Task: Find connections with filter location Kollegāl with filter topic #mentorwith filter profile language German with filter current company Brunswick Group with filter school Indian Institute of Technology, Hyderabad with filter industry Skiing Facilities with filter service category AnimationArchitecture with filter keywords title Head
Action: Mouse moved to (312, 131)
Screenshot: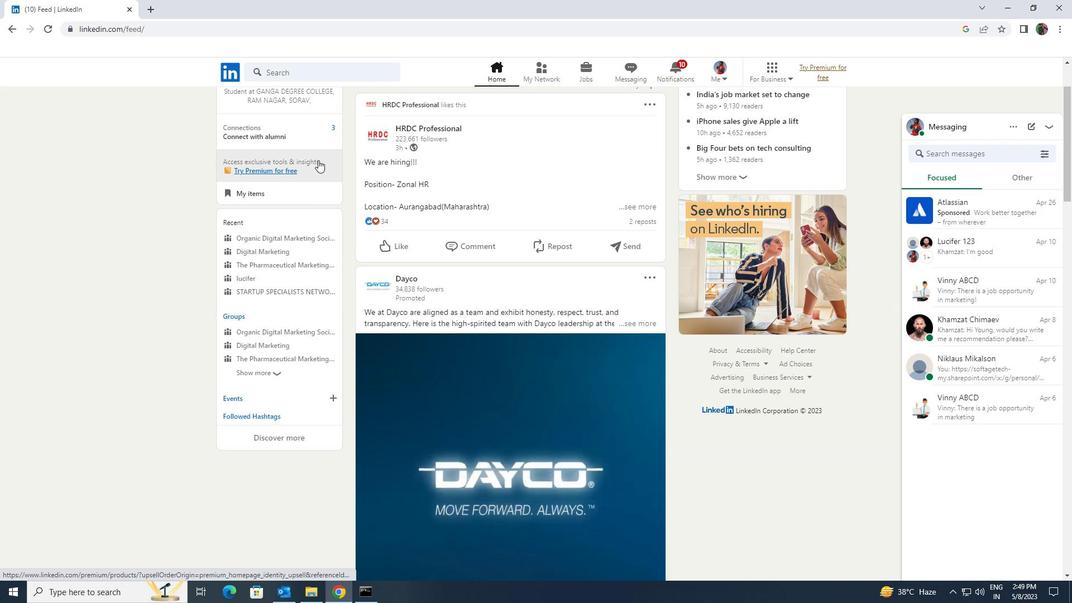 
Action: Mouse pressed left at (312, 131)
Screenshot: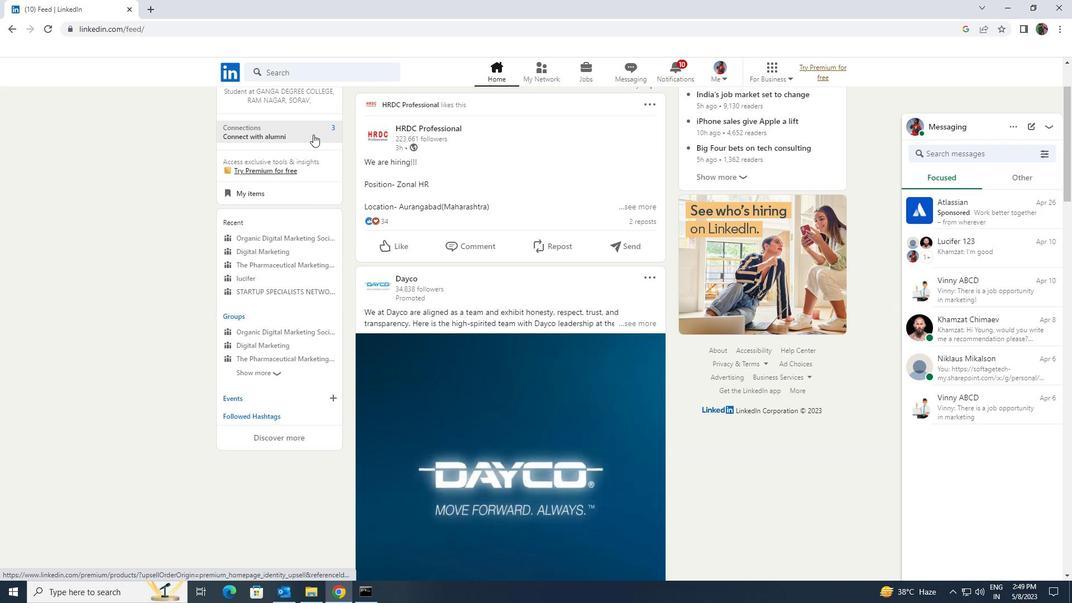 
Action: Mouse pressed left at (312, 131)
Screenshot: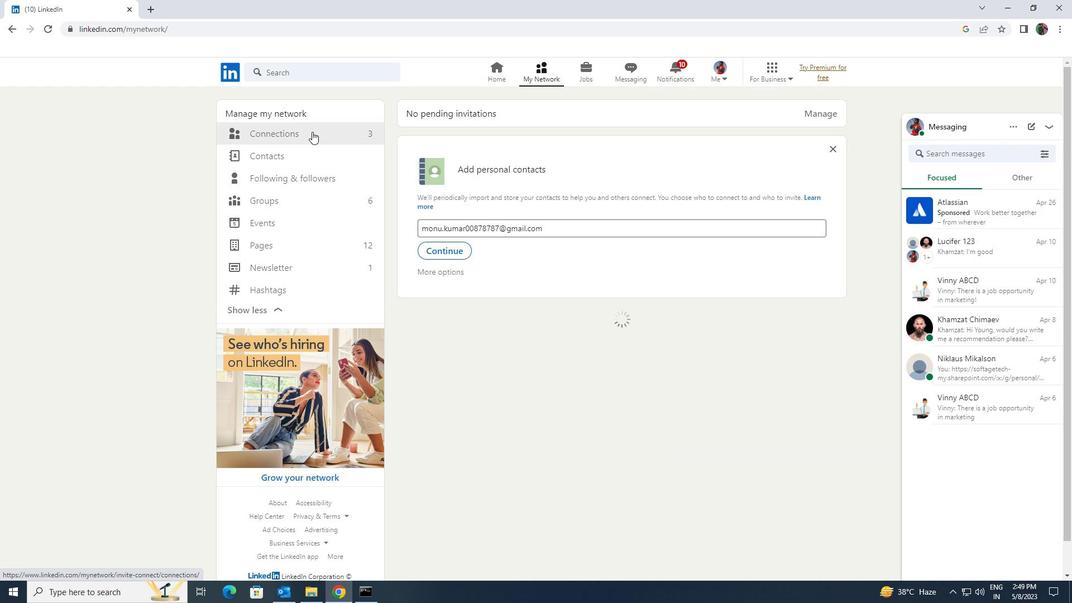 
Action: Mouse moved to (627, 137)
Screenshot: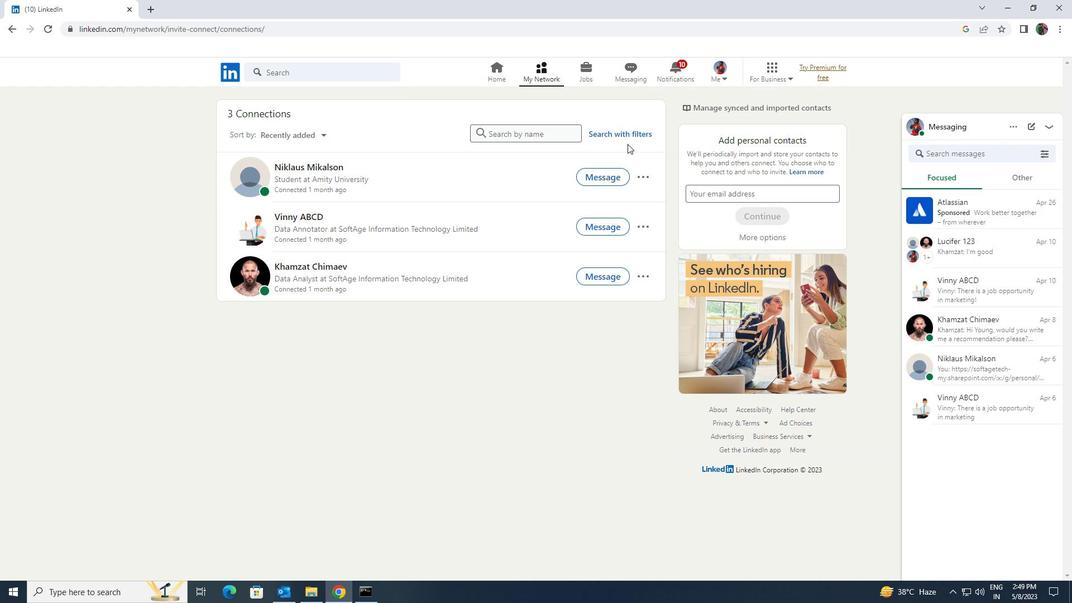 
Action: Mouse pressed left at (627, 137)
Screenshot: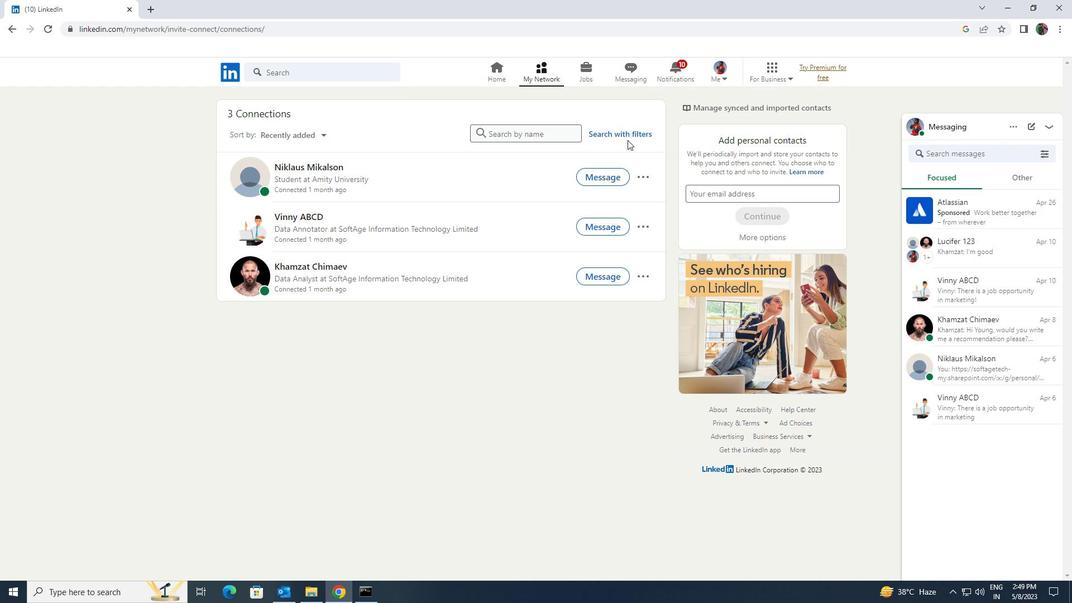 
Action: Mouse moved to (575, 104)
Screenshot: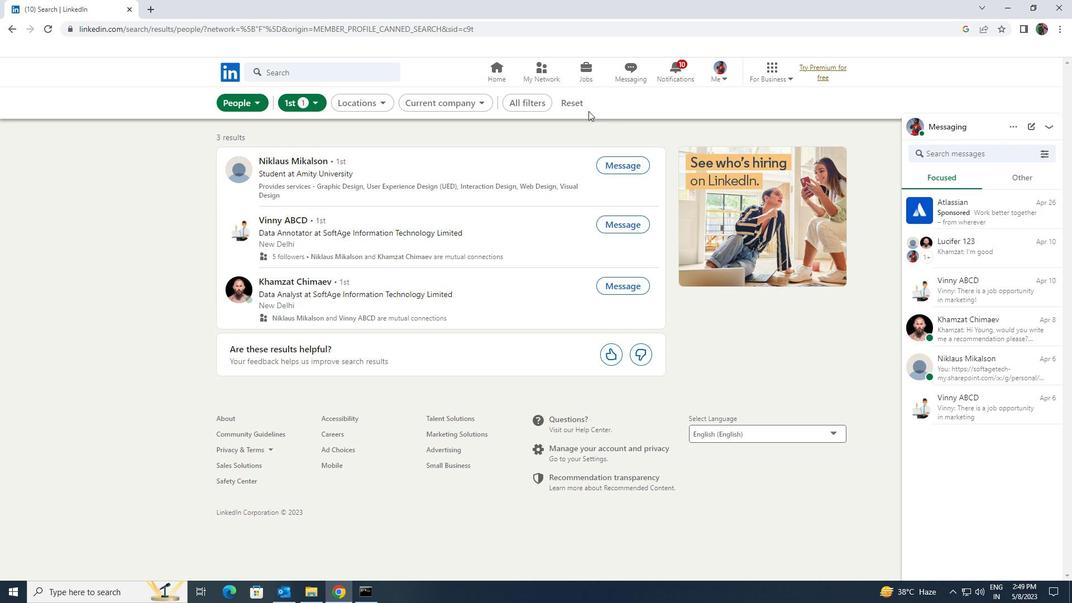 
Action: Mouse pressed left at (575, 104)
Screenshot: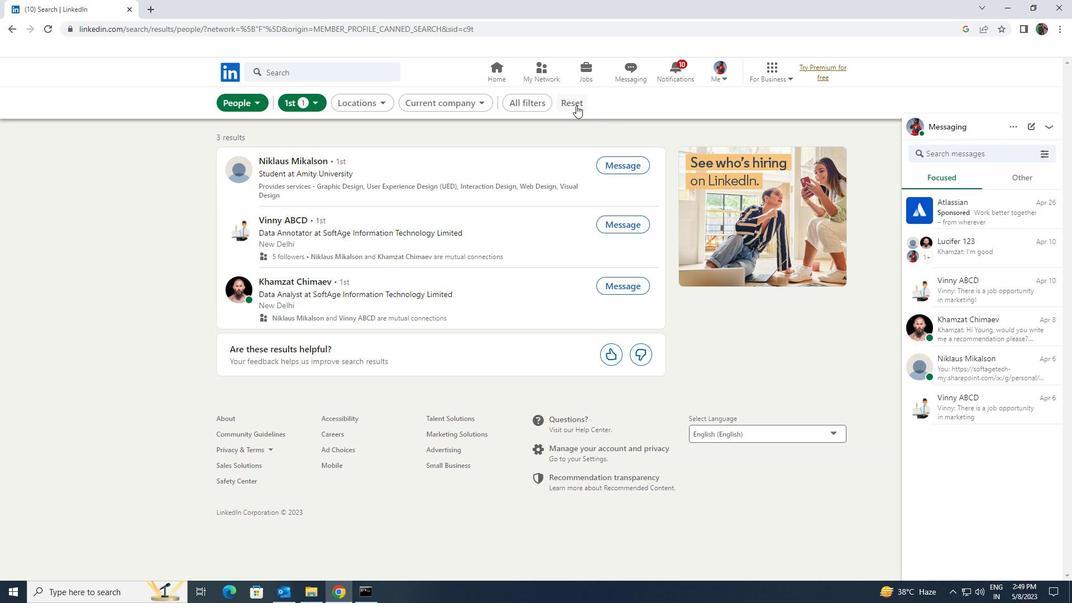 
Action: Mouse moved to (562, 105)
Screenshot: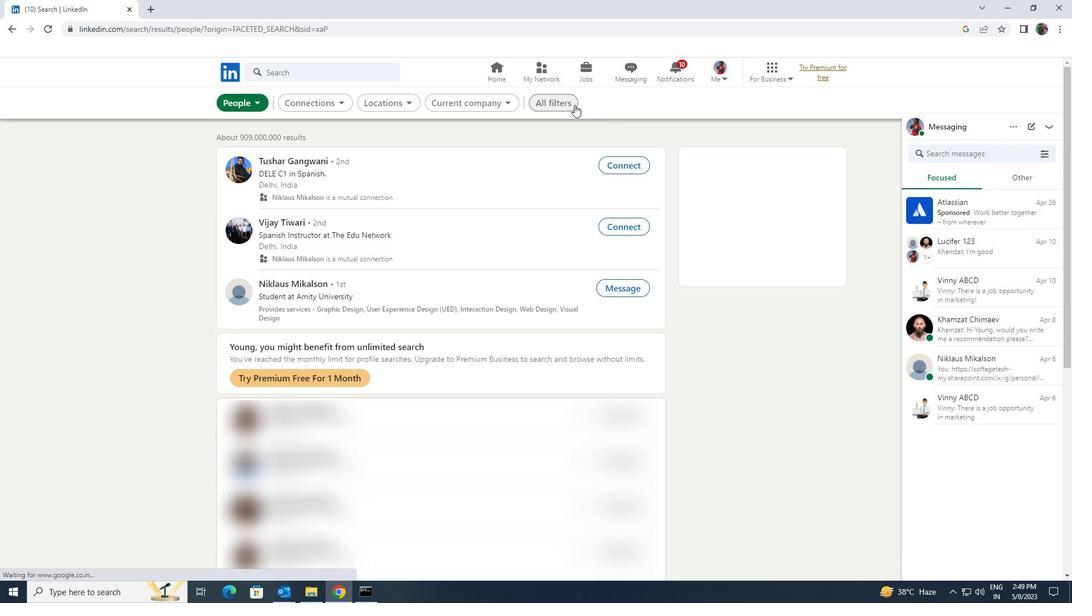 
Action: Mouse pressed left at (562, 105)
Screenshot: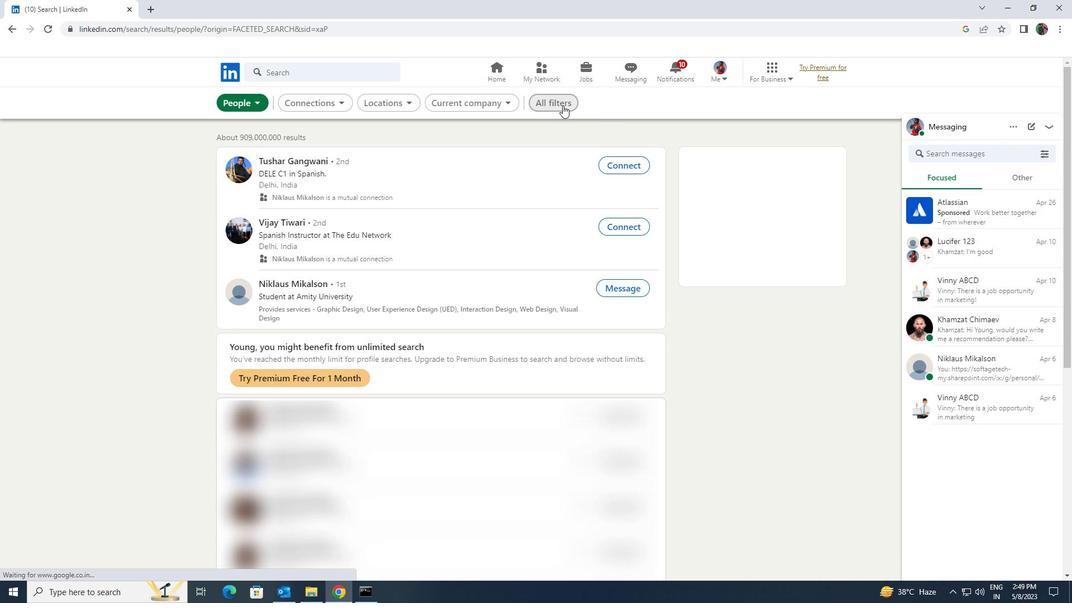 
Action: Mouse moved to (928, 441)
Screenshot: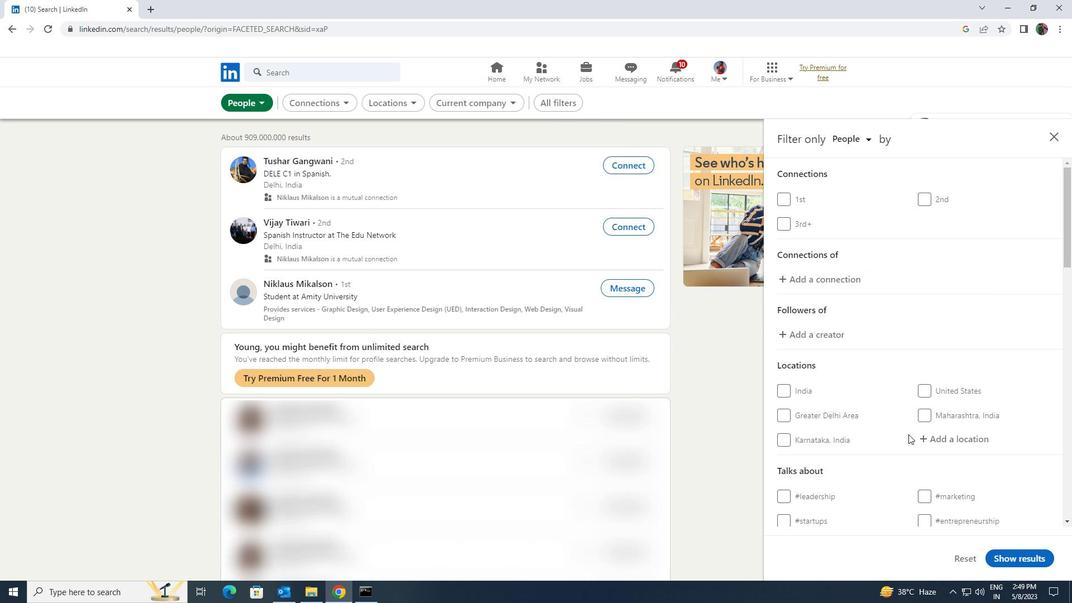 
Action: Mouse pressed left at (928, 441)
Screenshot: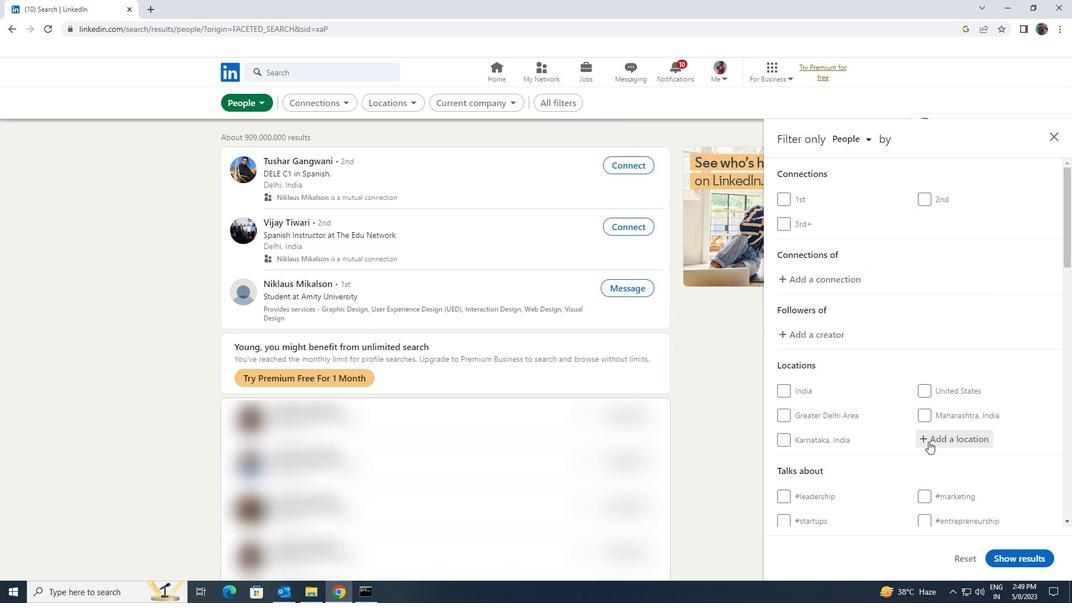 
Action: Key pressed <Key.shift><Key.shift><Key.shift><Key.shift>KOLLEGAL
Screenshot: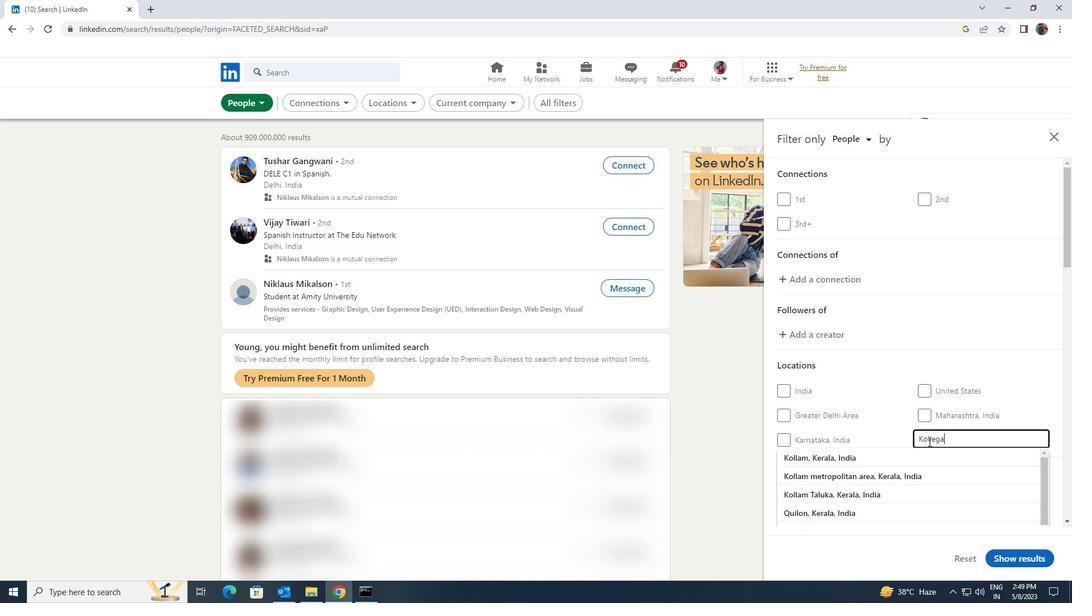 
Action: Mouse moved to (929, 447)
Screenshot: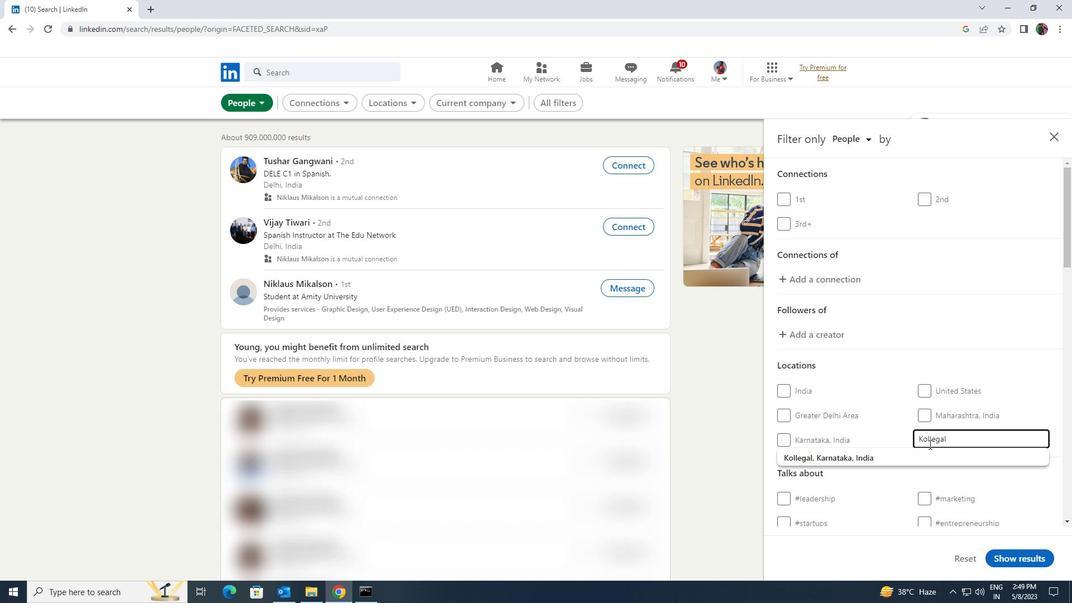
Action: Mouse pressed left at (929, 447)
Screenshot: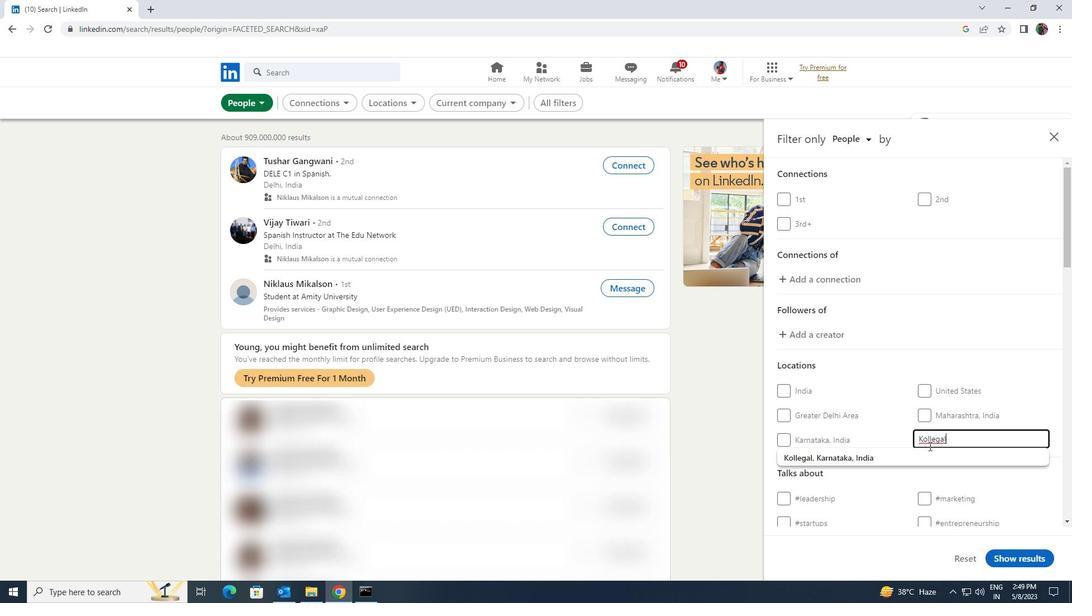 
Action: Mouse scrolled (929, 446) with delta (0, 0)
Screenshot: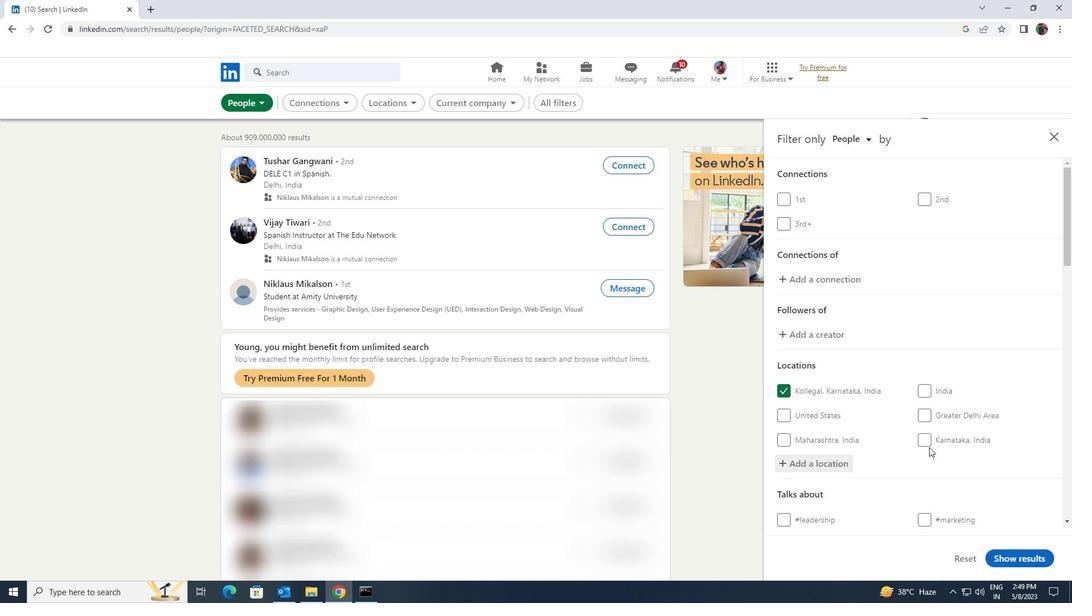 
Action: Mouse scrolled (929, 446) with delta (0, 0)
Screenshot: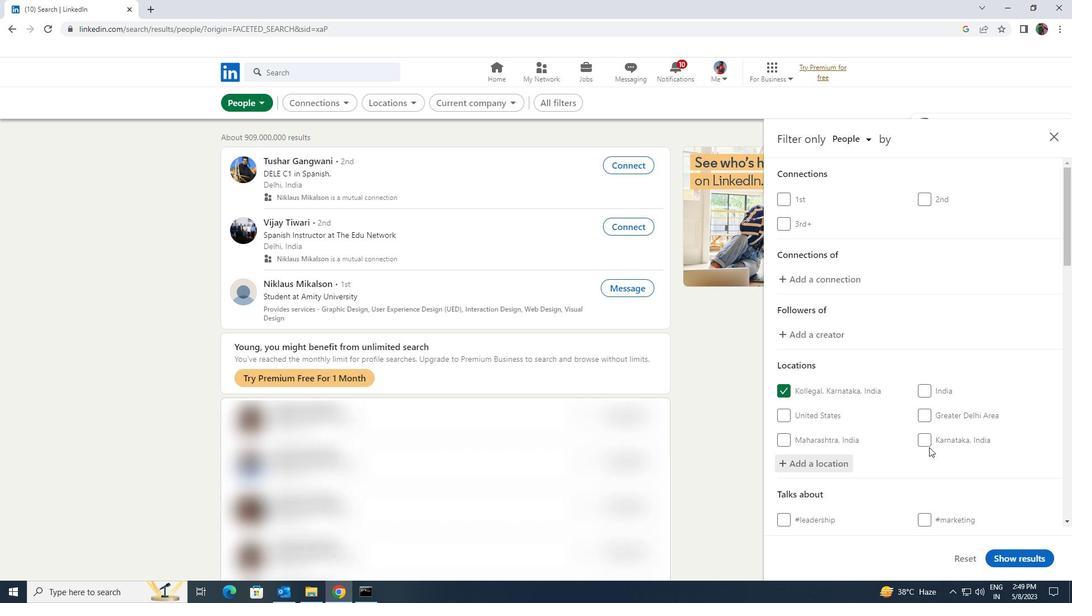 
Action: Mouse moved to (929, 450)
Screenshot: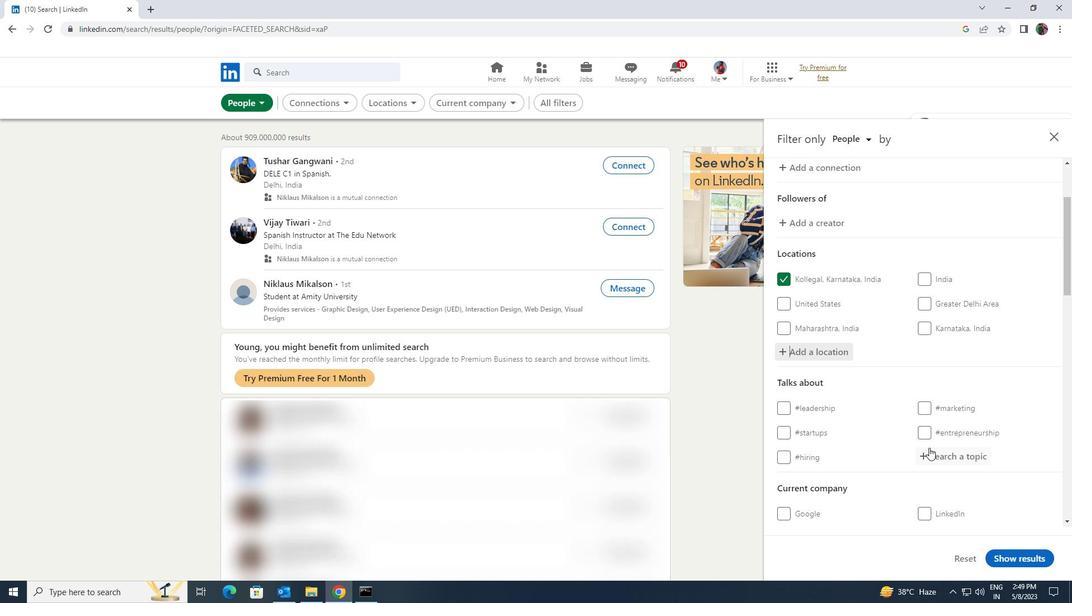 
Action: Mouse pressed left at (929, 450)
Screenshot: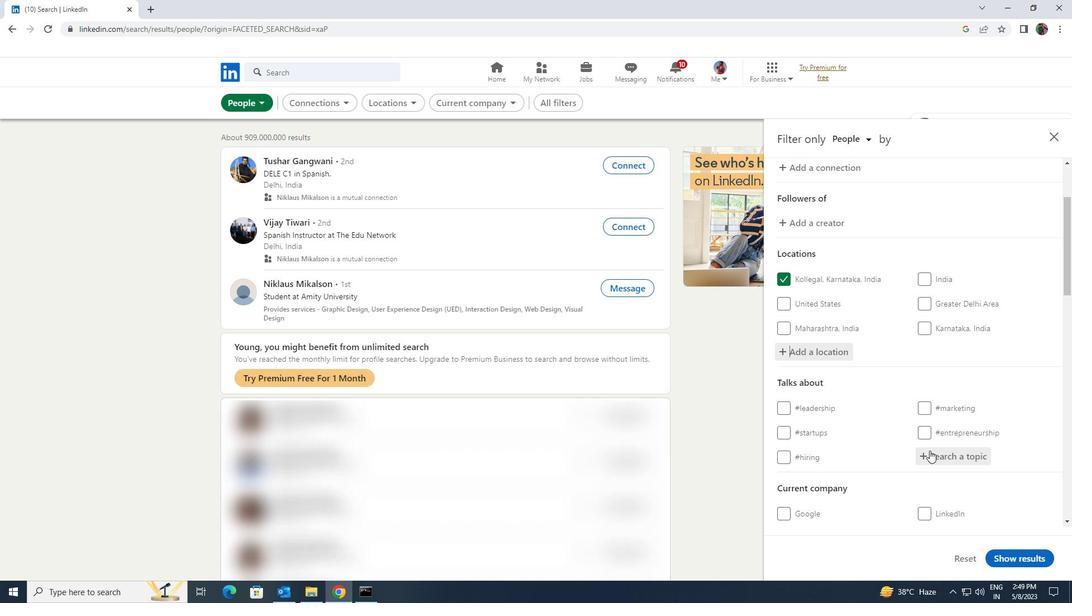 
Action: Key pressed <Key.shift><Key.shift><Key.shift><Key.shift>MENTOR
Screenshot: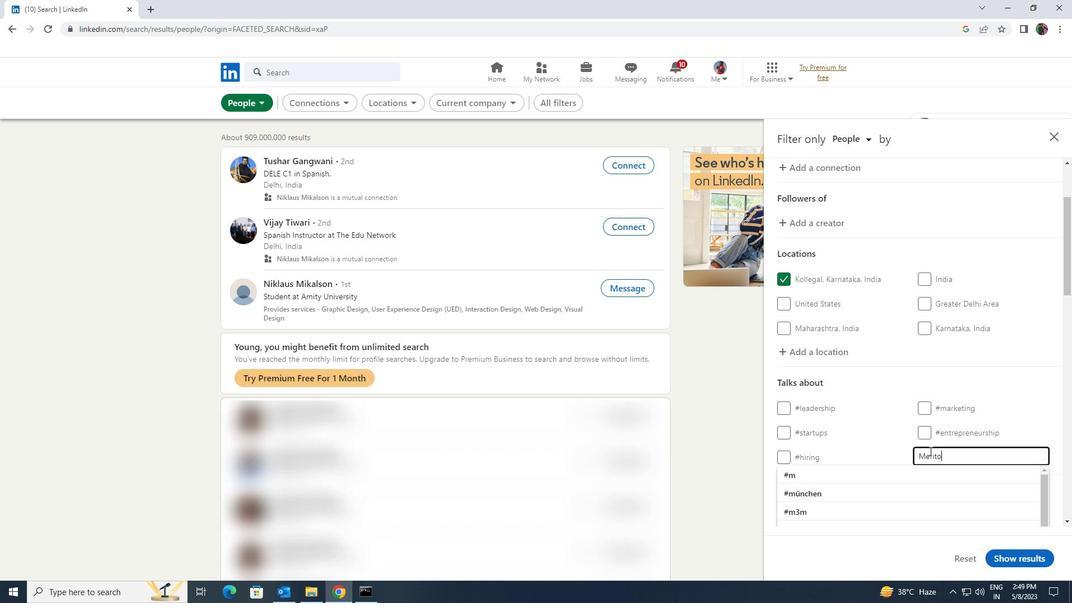 
Action: Mouse moved to (905, 504)
Screenshot: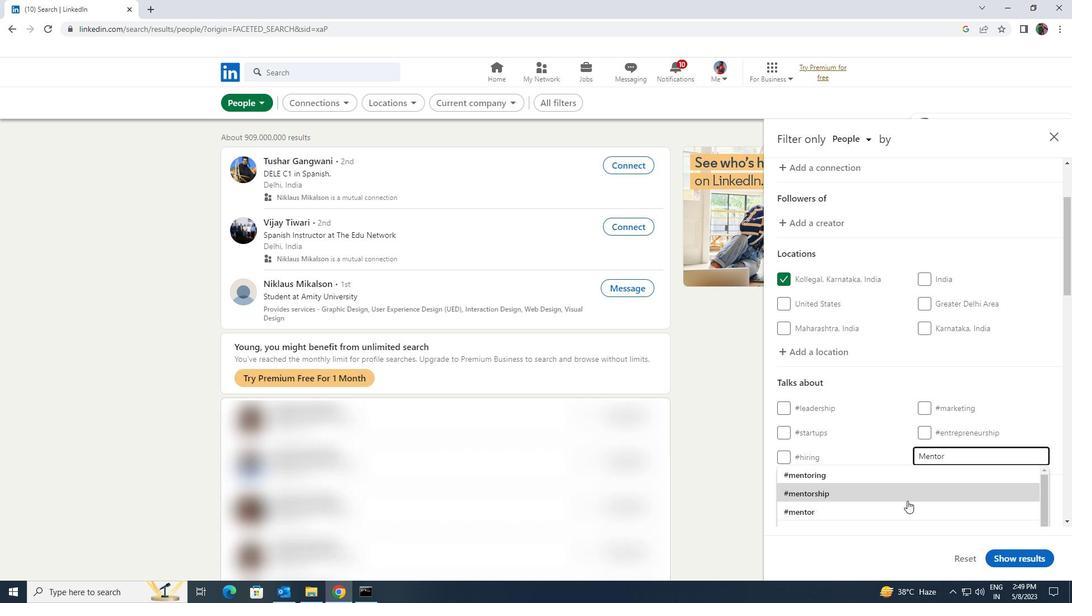 
Action: Mouse pressed left at (905, 504)
Screenshot: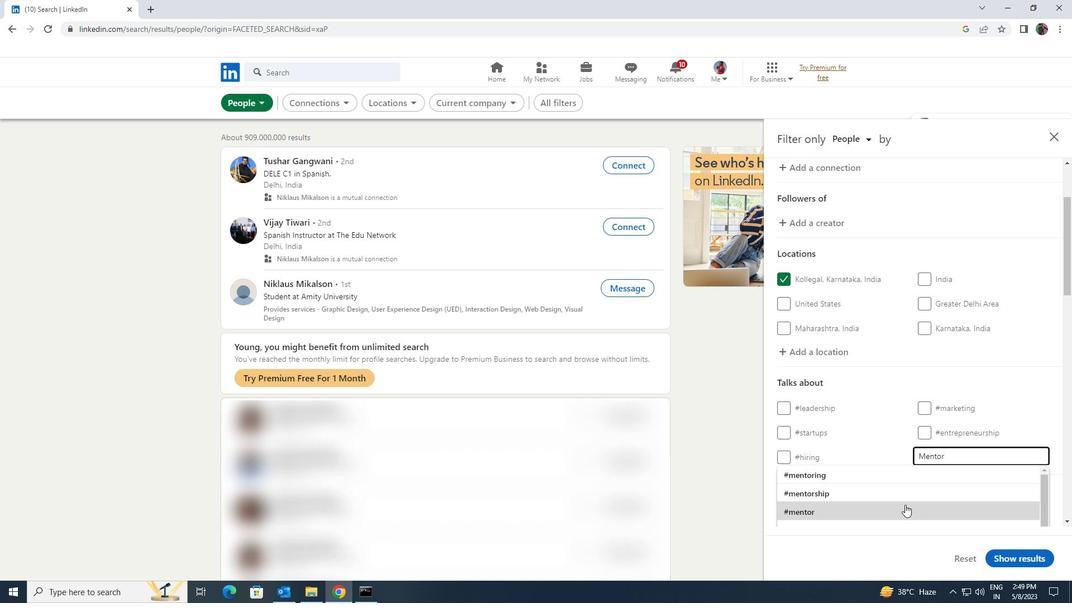 
Action: Mouse scrolled (905, 504) with delta (0, 0)
Screenshot: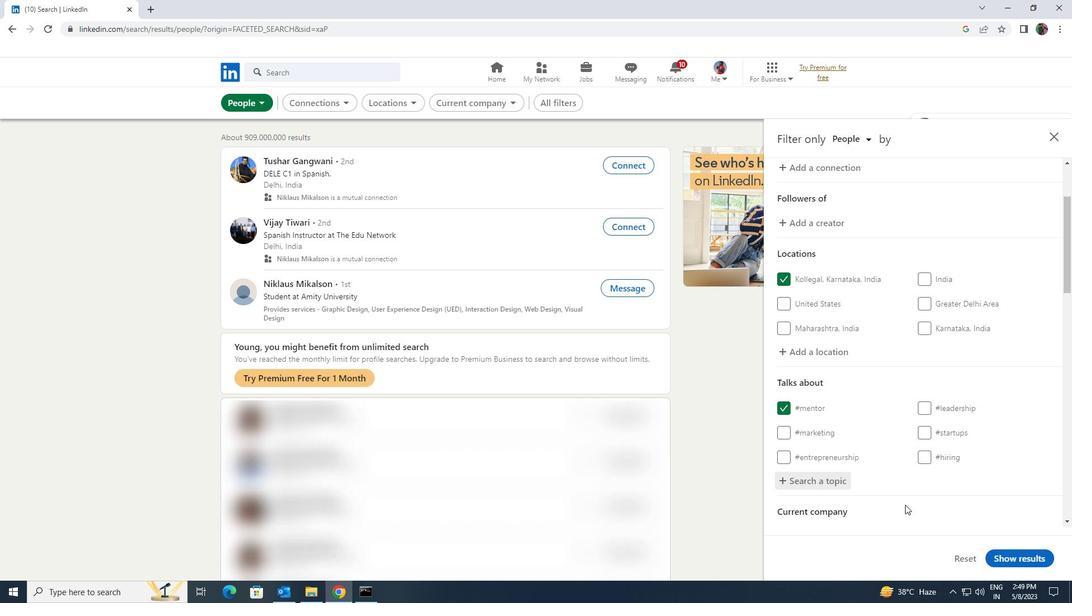 
Action: Mouse scrolled (905, 504) with delta (0, 0)
Screenshot: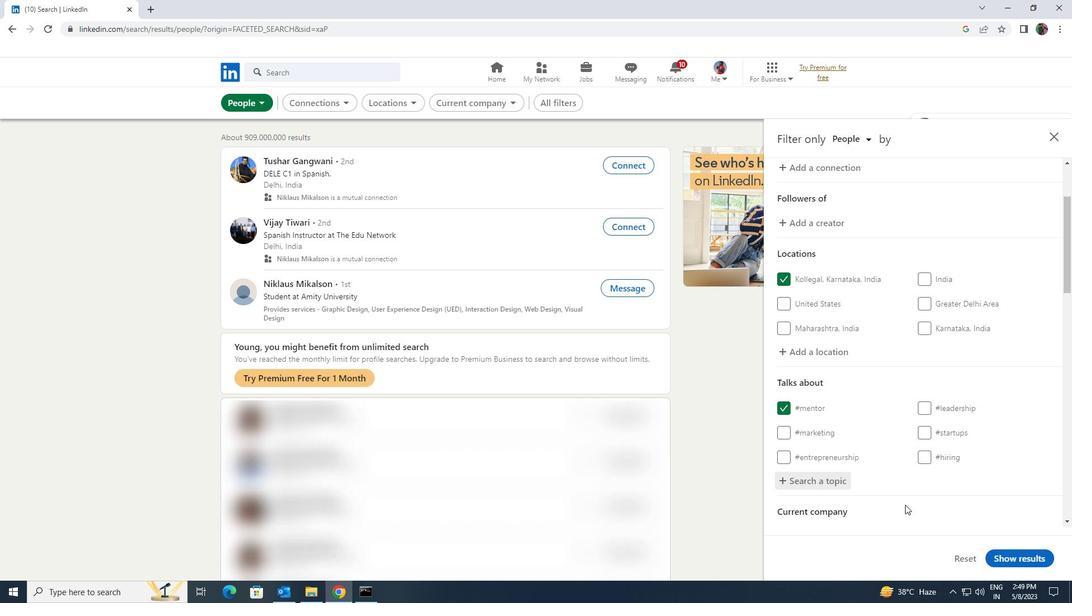 
Action: Mouse scrolled (905, 504) with delta (0, 0)
Screenshot: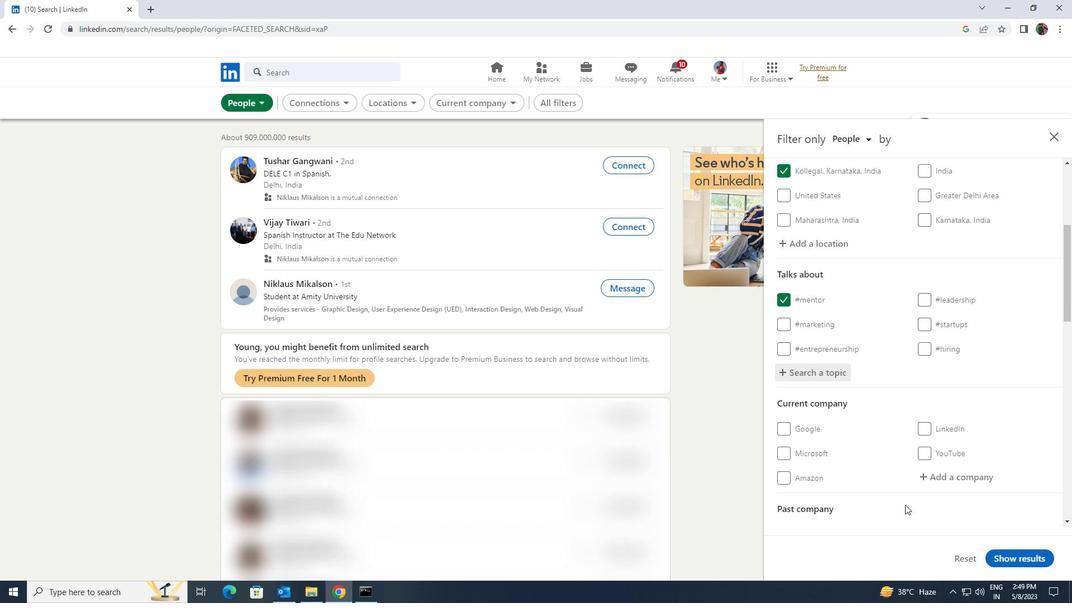 
Action: Mouse scrolled (905, 504) with delta (0, 0)
Screenshot: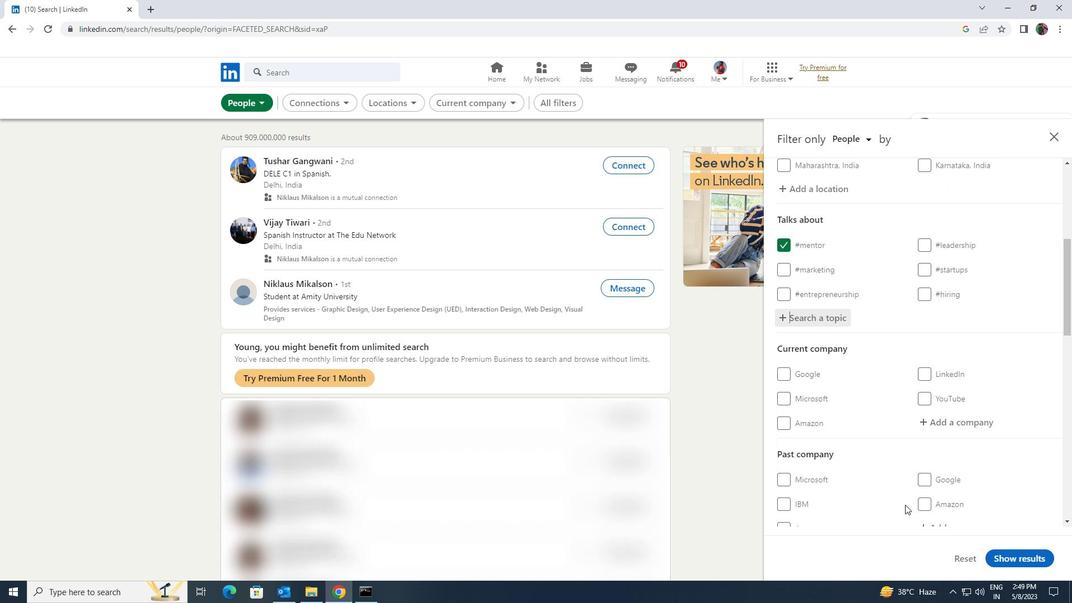 
Action: Mouse scrolled (905, 504) with delta (0, 0)
Screenshot: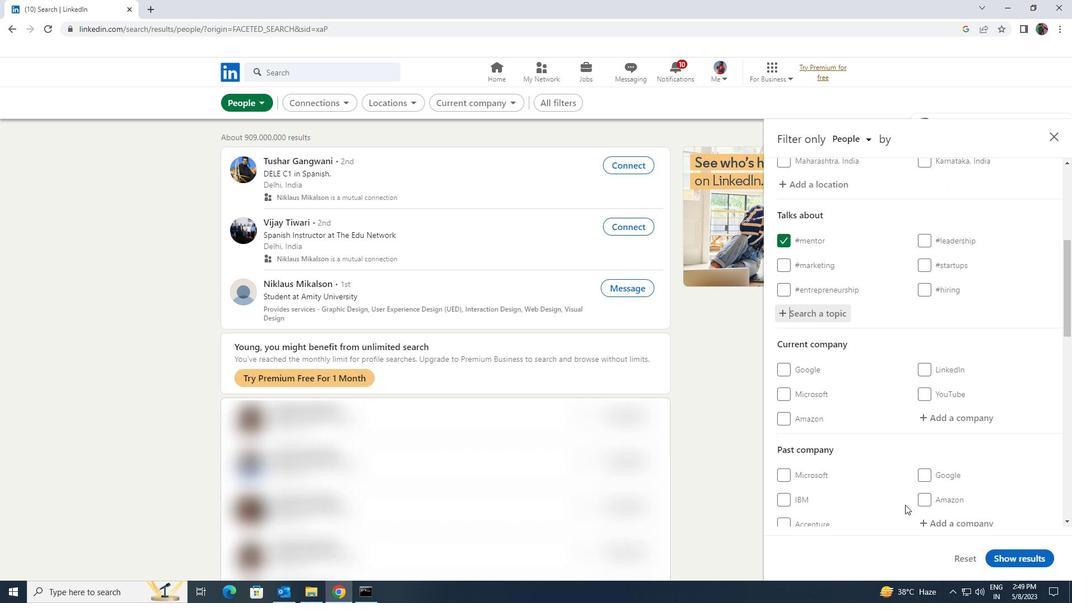 
Action: Mouse scrolled (905, 504) with delta (0, 0)
Screenshot: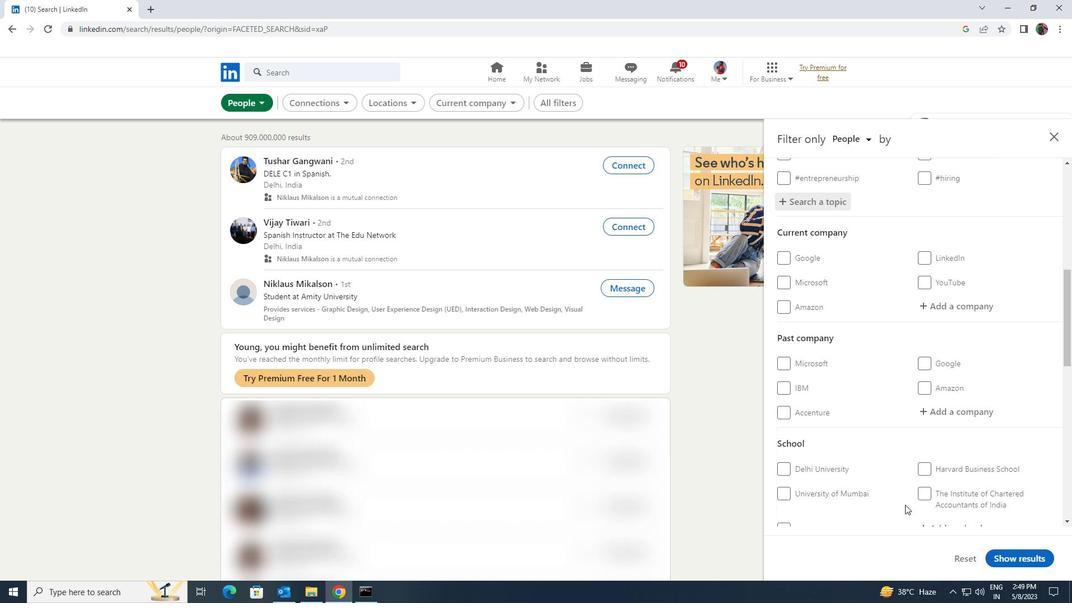 
Action: Mouse scrolled (905, 504) with delta (0, 0)
Screenshot: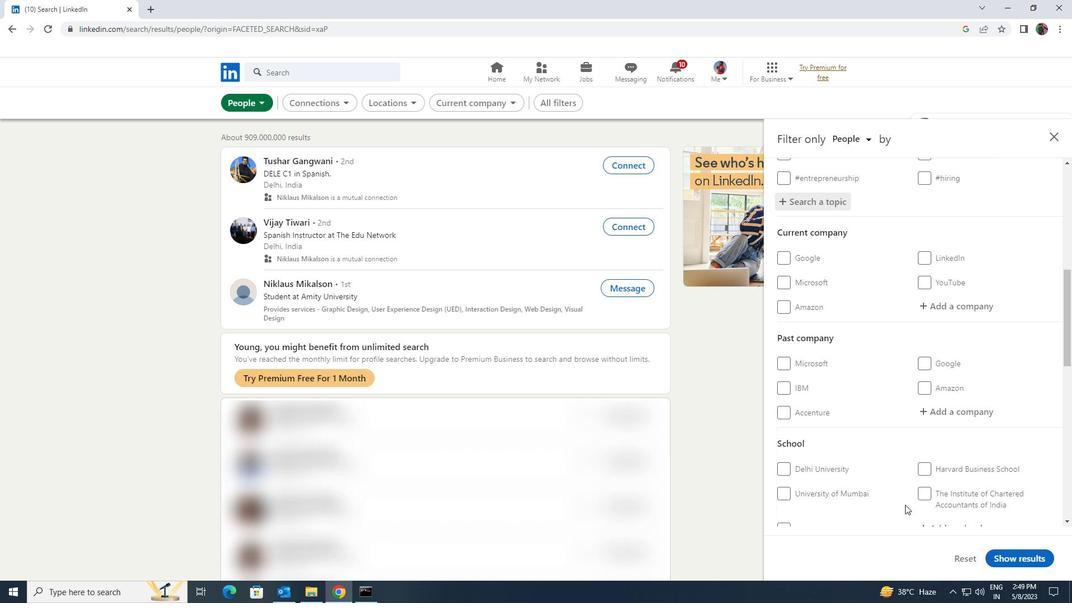 
Action: Mouse scrolled (905, 504) with delta (0, 0)
Screenshot: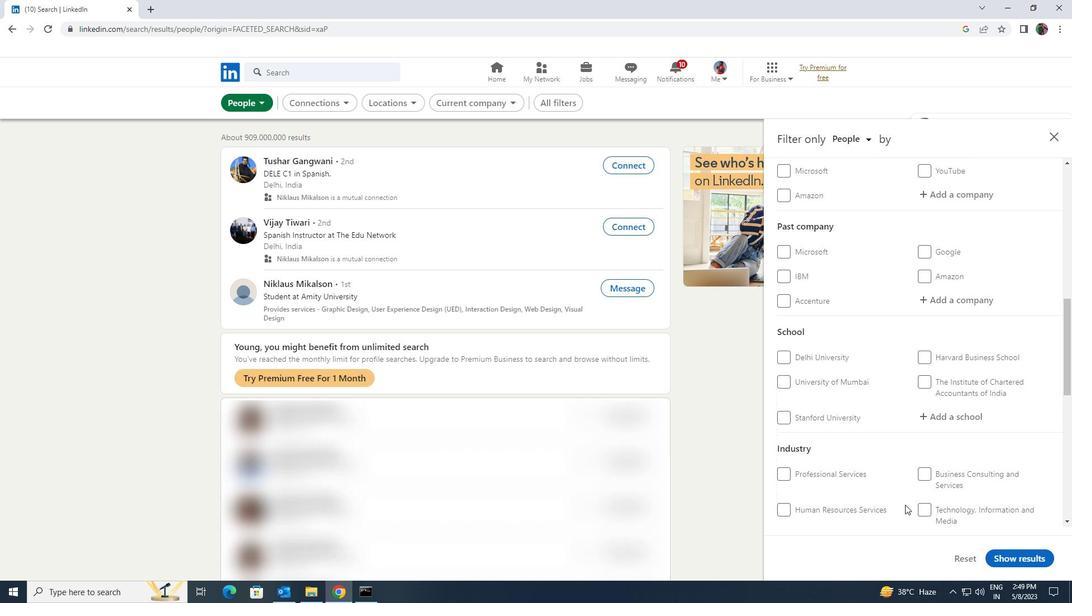 
Action: Mouse scrolled (905, 504) with delta (0, 0)
Screenshot: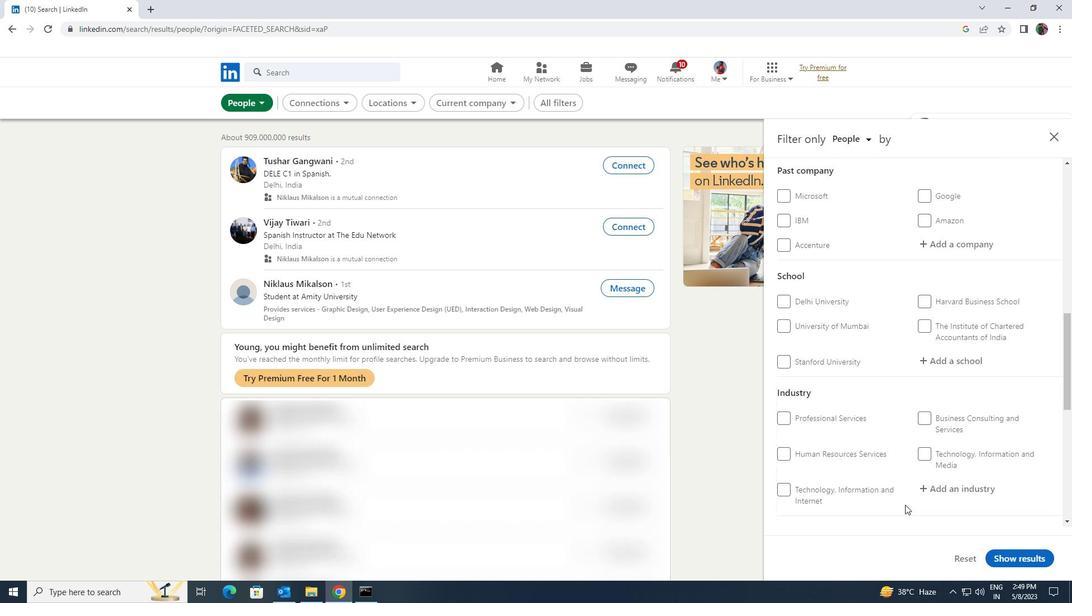 
Action: Mouse scrolled (905, 504) with delta (0, 0)
Screenshot: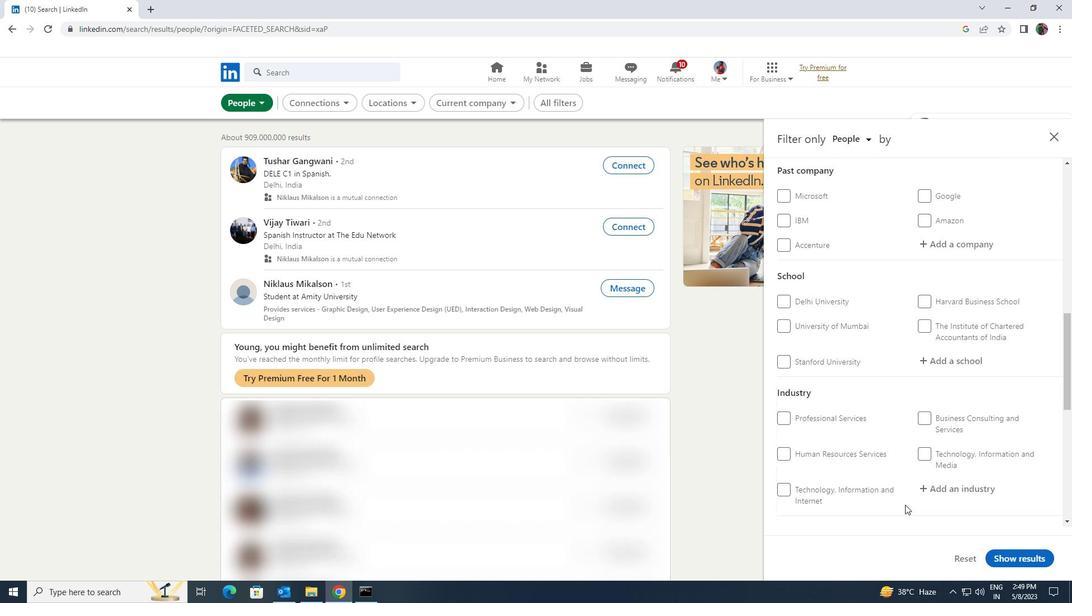 
Action: Mouse moved to (793, 492)
Screenshot: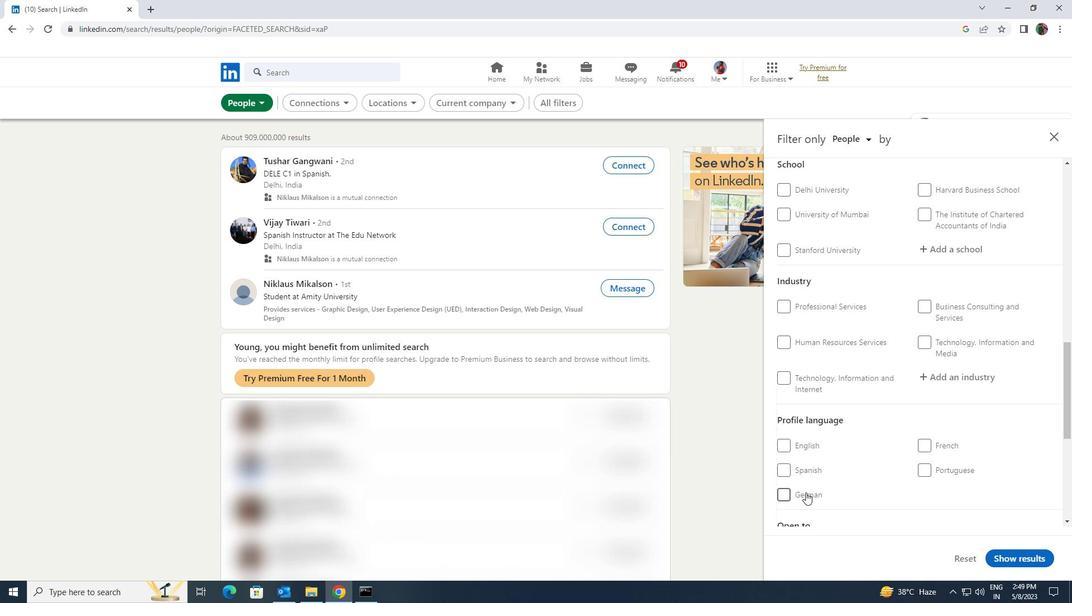 
Action: Mouse pressed left at (793, 492)
Screenshot: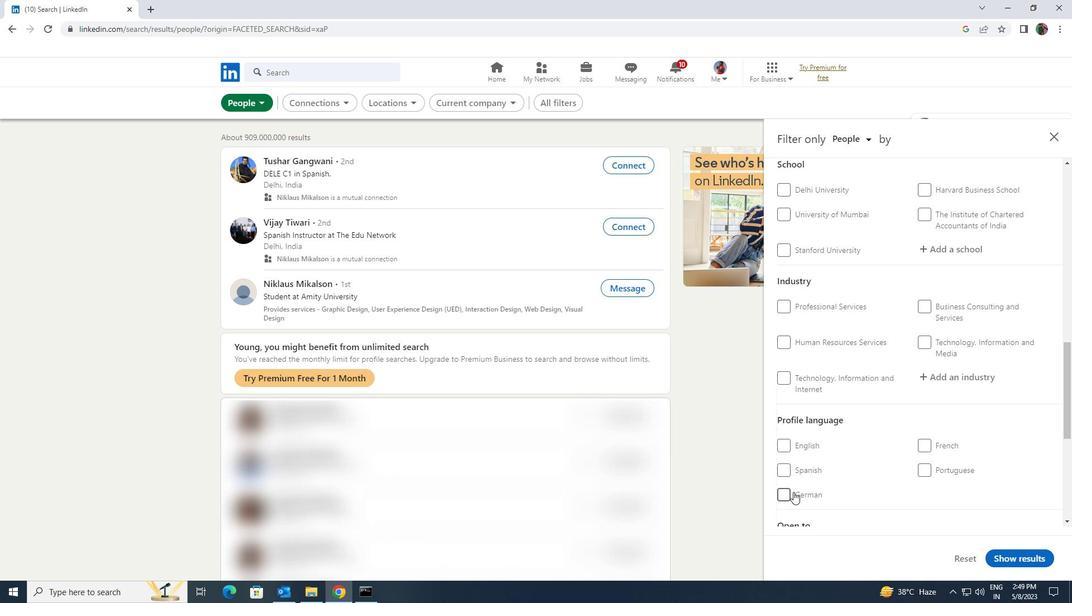
Action: Mouse moved to (928, 474)
Screenshot: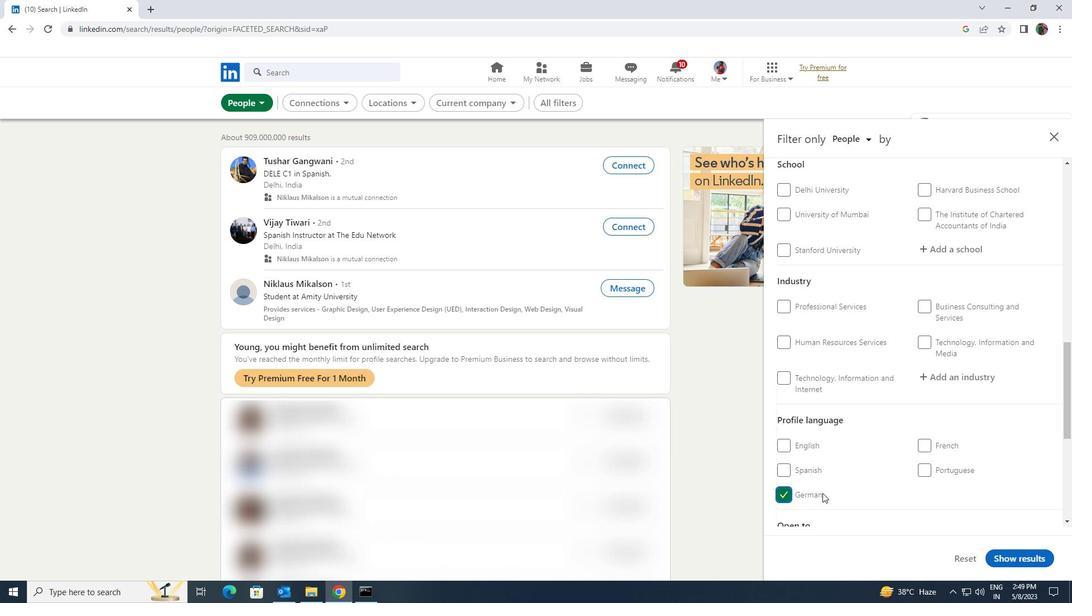 
Action: Mouse scrolled (928, 474) with delta (0, 0)
Screenshot: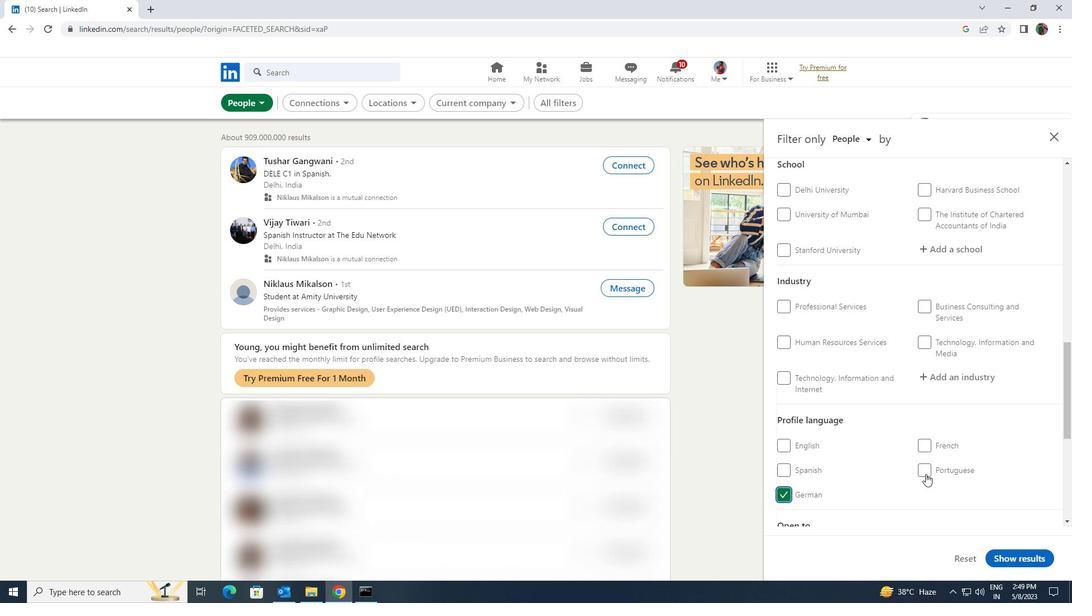
Action: Mouse scrolled (928, 474) with delta (0, 0)
Screenshot: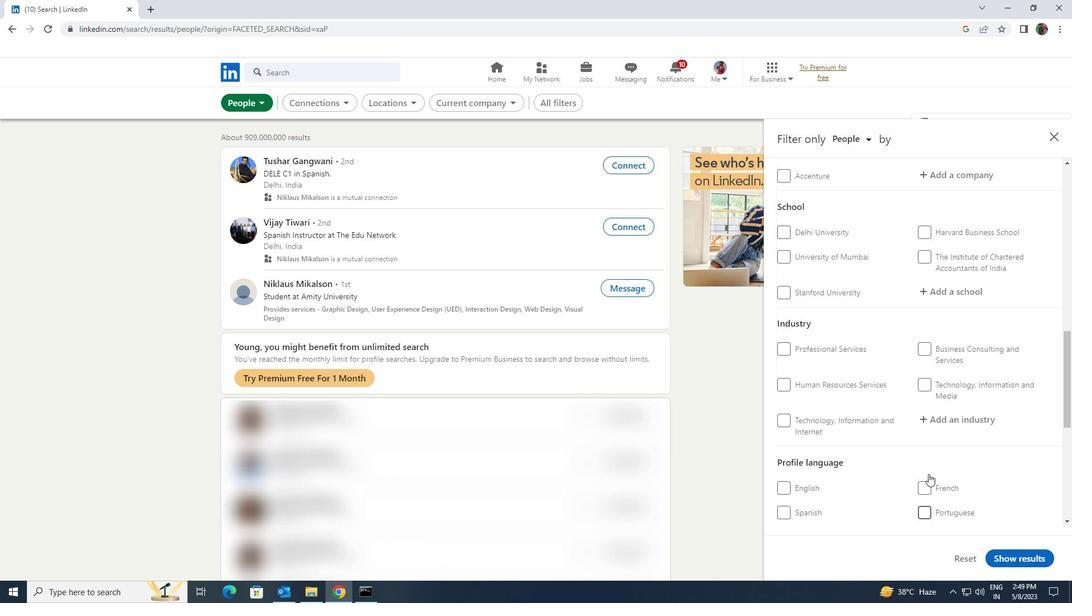 
Action: Mouse scrolled (928, 474) with delta (0, 0)
Screenshot: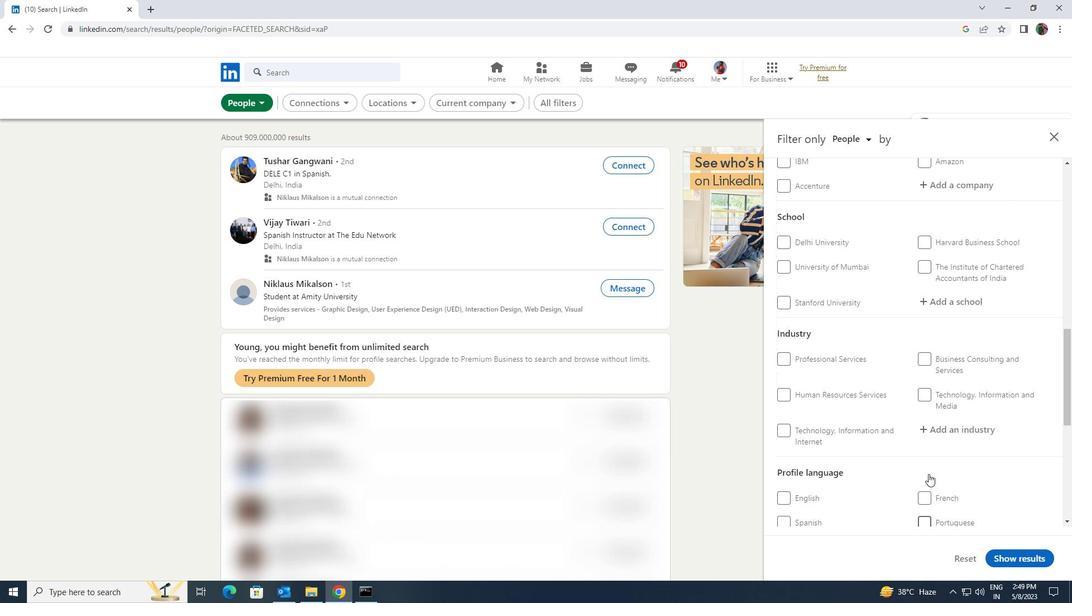
Action: Mouse scrolled (928, 474) with delta (0, 0)
Screenshot: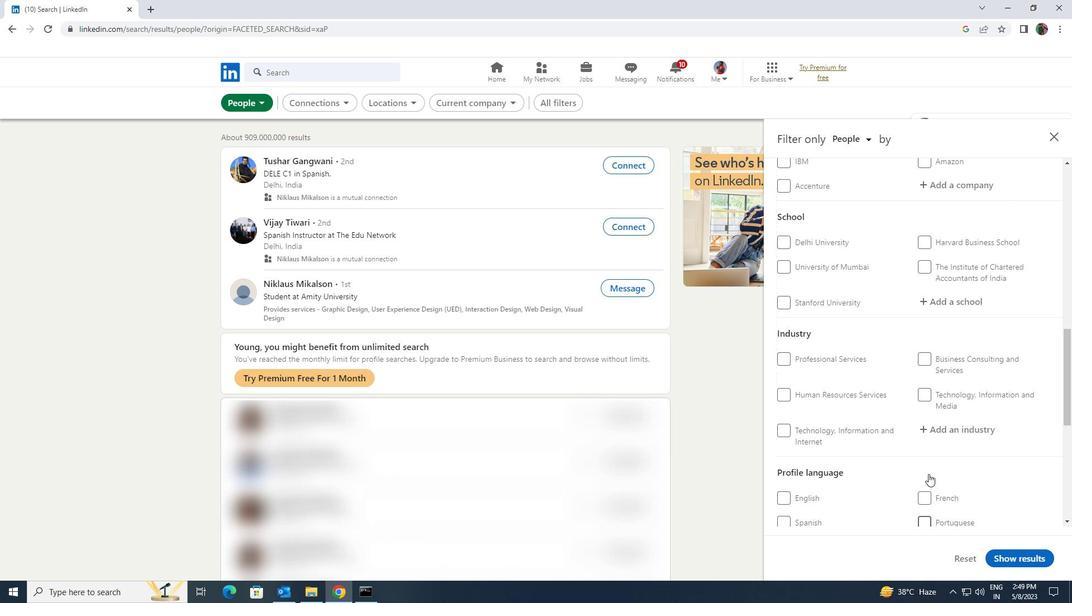 
Action: Mouse scrolled (928, 474) with delta (0, 0)
Screenshot: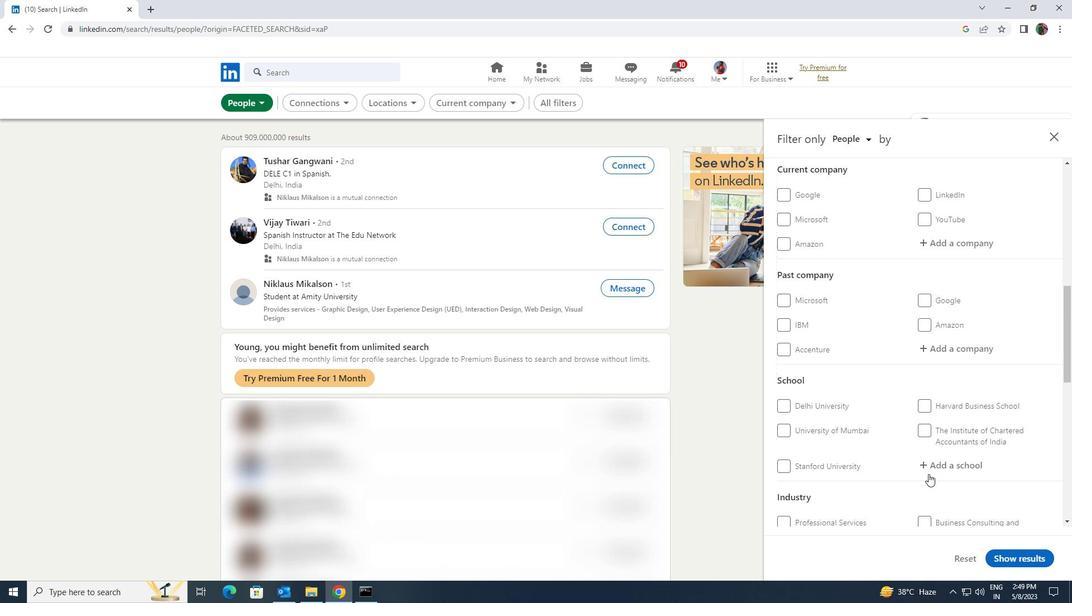
Action: Mouse scrolled (928, 474) with delta (0, 0)
Screenshot: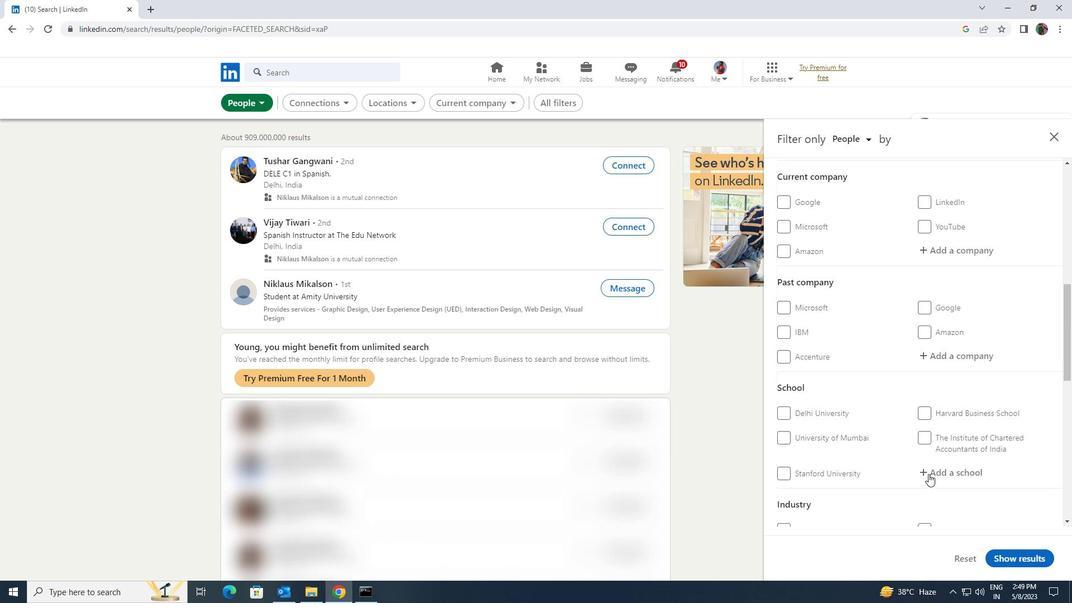 
Action: Mouse scrolled (928, 474) with delta (0, 0)
Screenshot: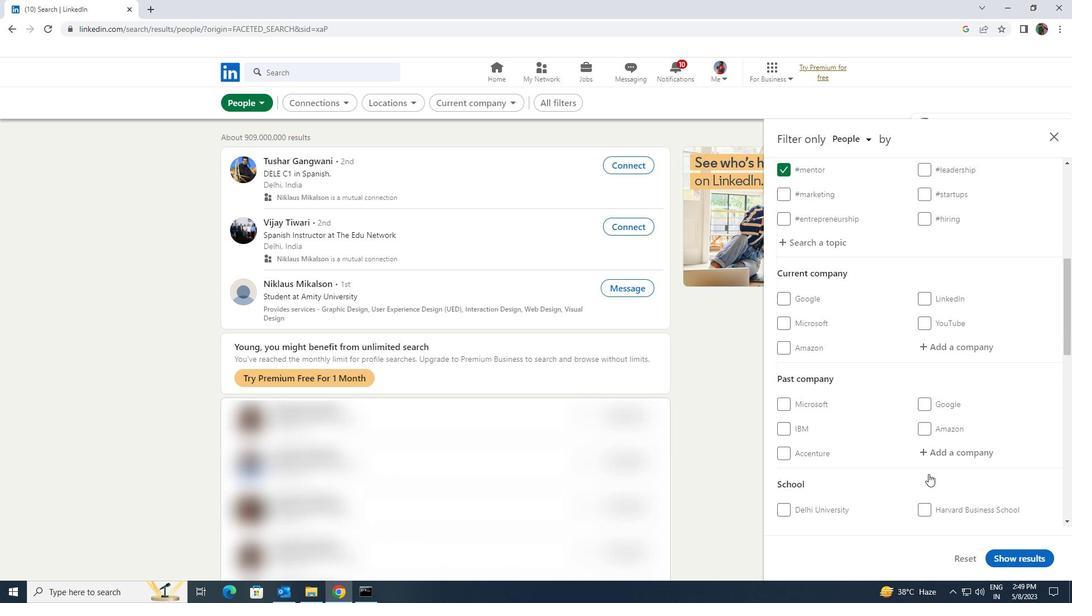 
Action: Mouse moved to (940, 418)
Screenshot: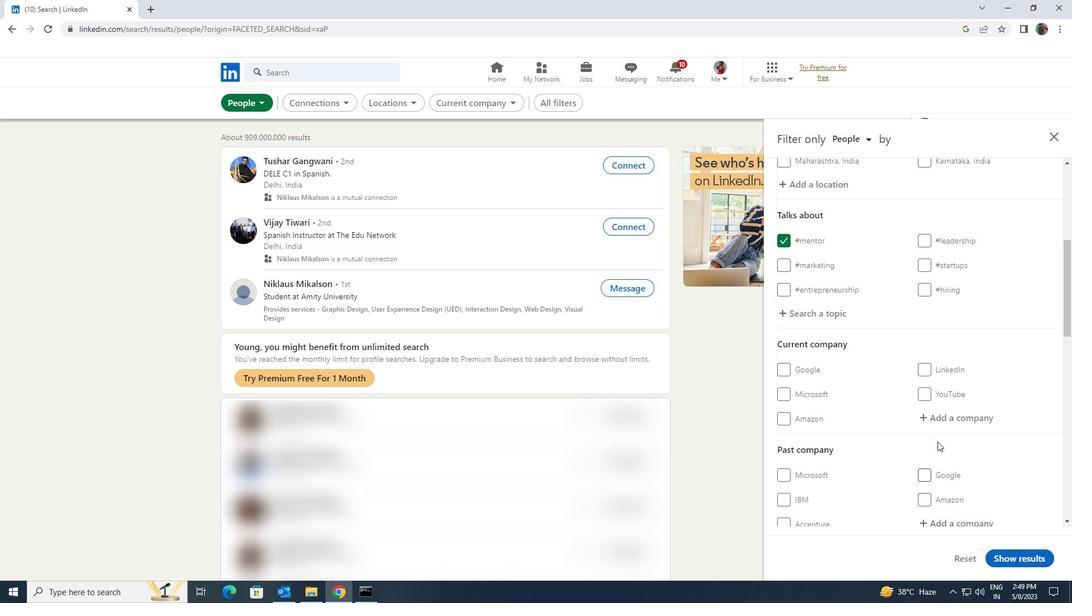 
Action: Mouse pressed left at (940, 418)
Screenshot: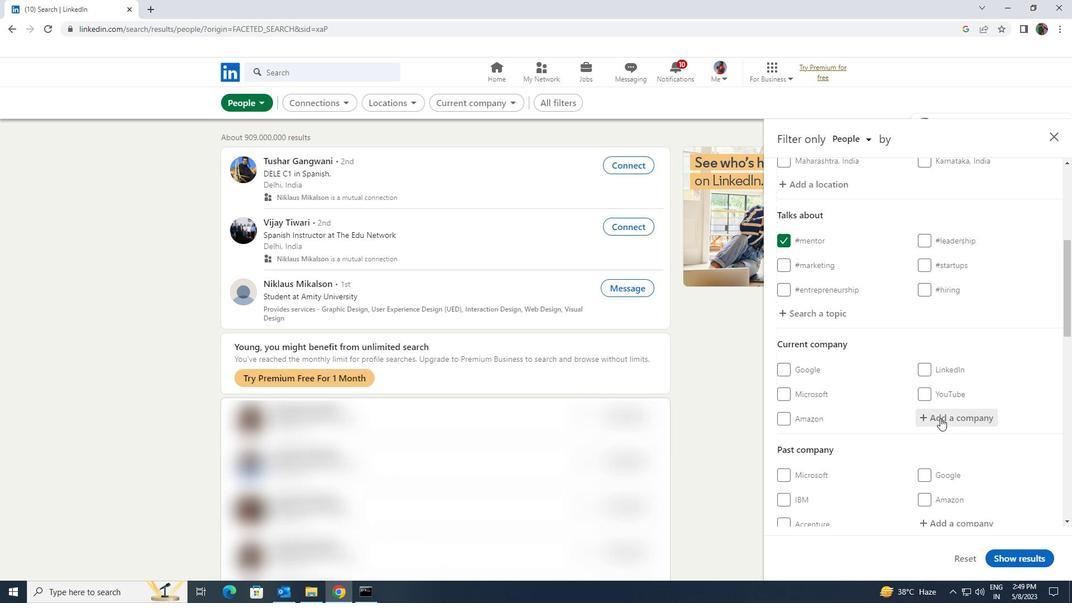 
Action: Key pressed <Key.shift>BRUNSWICK
Screenshot: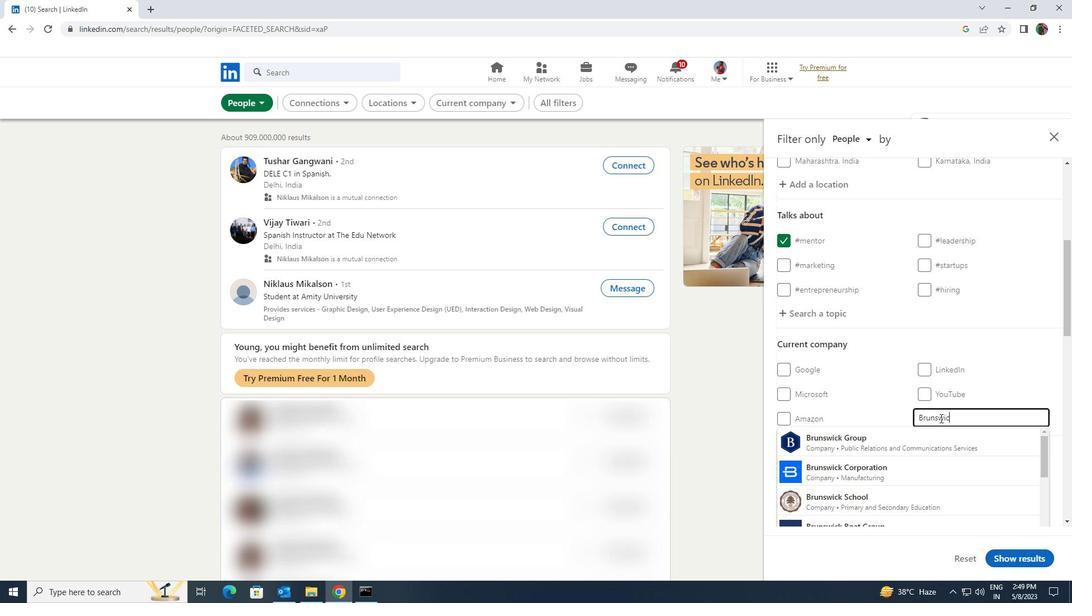 
Action: Mouse moved to (937, 433)
Screenshot: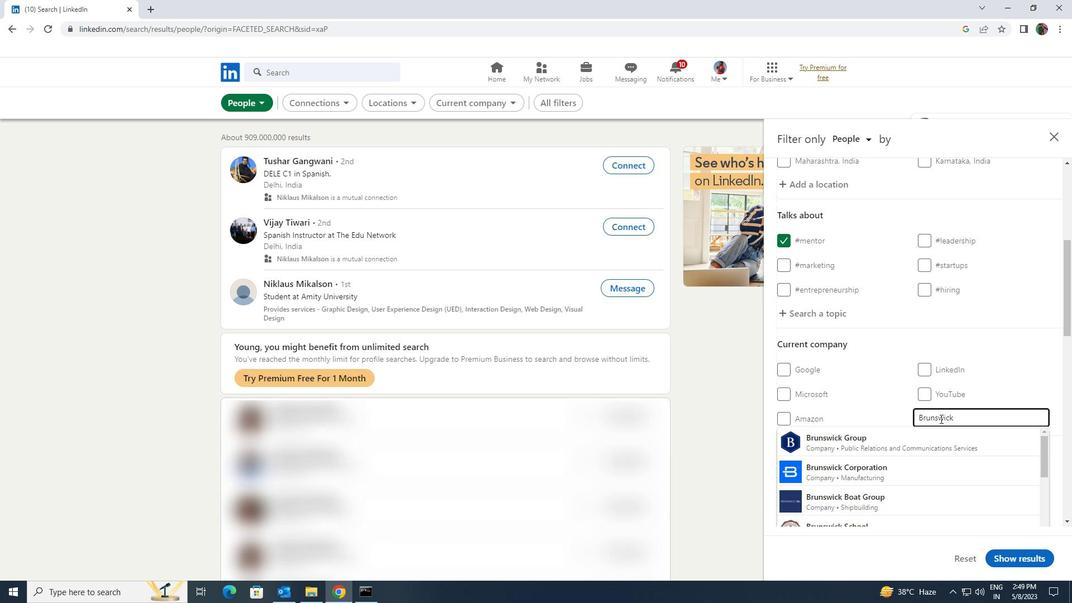 
Action: Mouse pressed left at (937, 433)
Screenshot: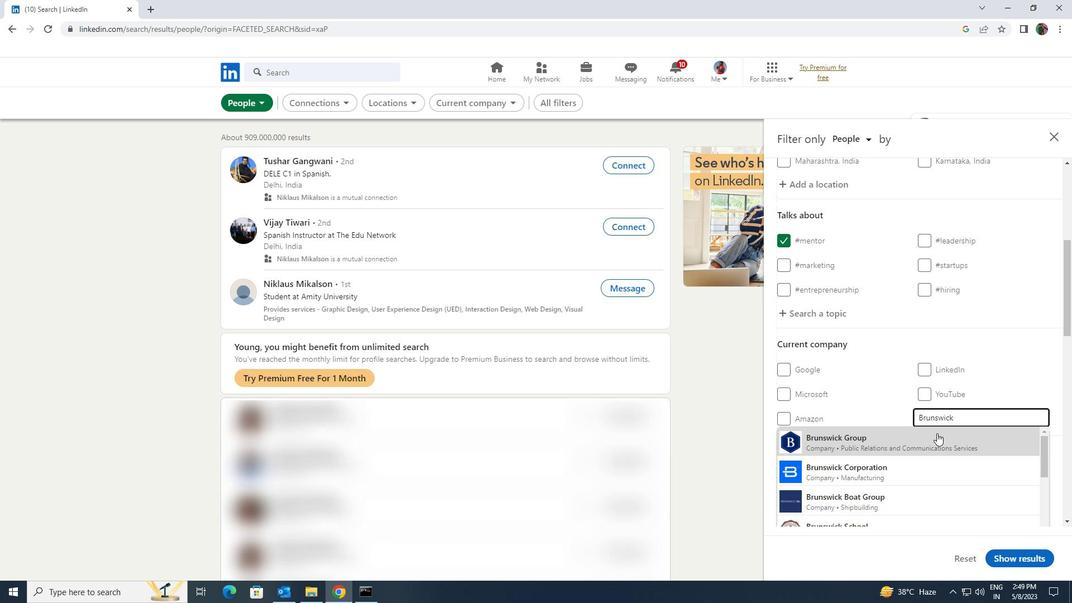 
Action: Mouse scrolled (937, 432) with delta (0, 0)
Screenshot: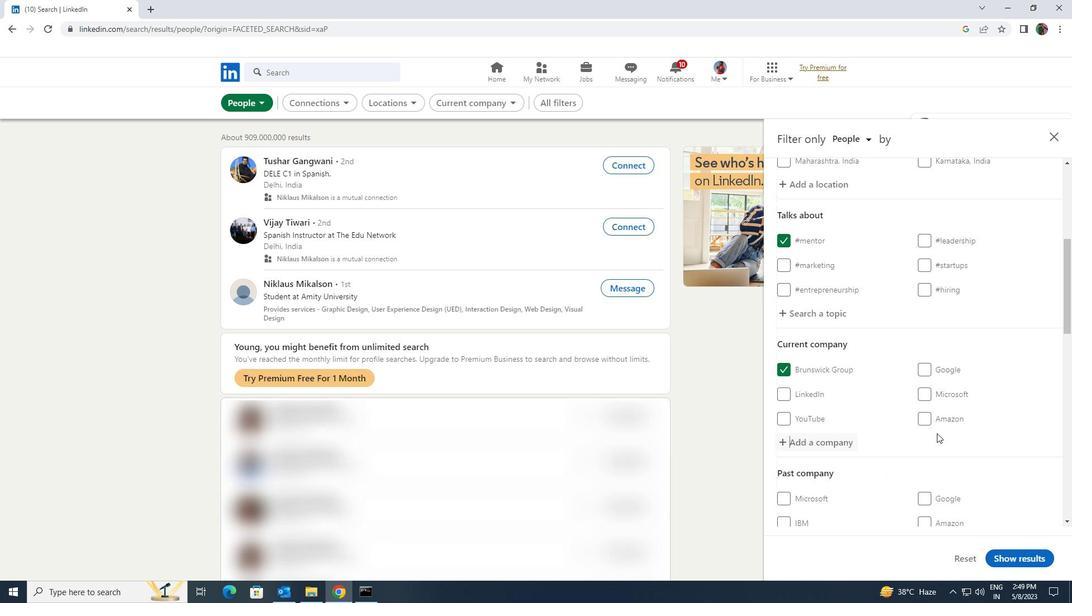 
Action: Mouse scrolled (937, 432) with delta (0, 0)
Screenshot: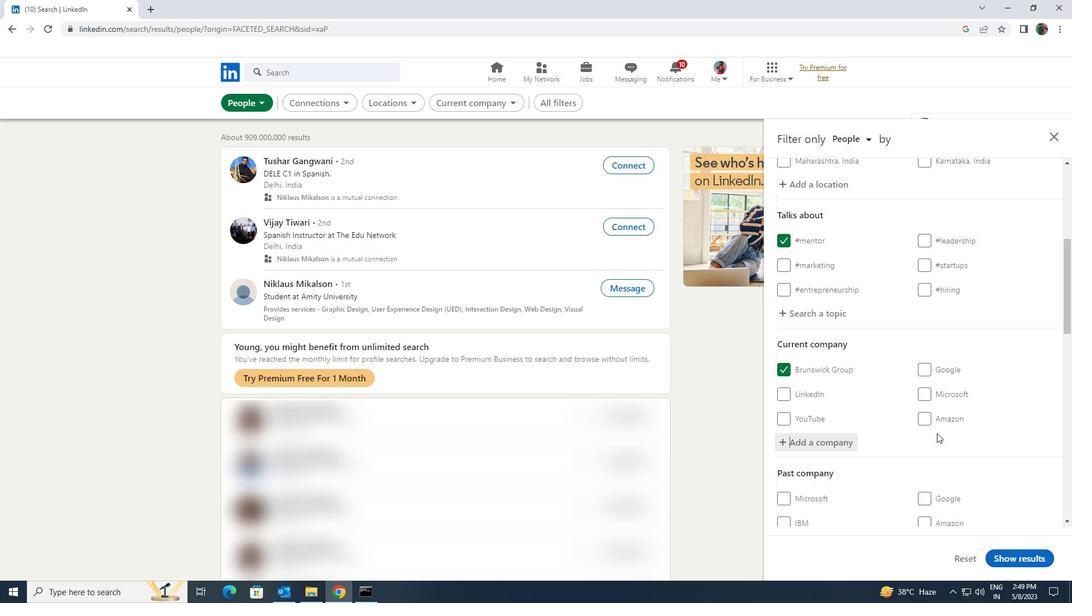
Action: Mouse scrolled (937, 432) with delta (0, 0)
Screenshot: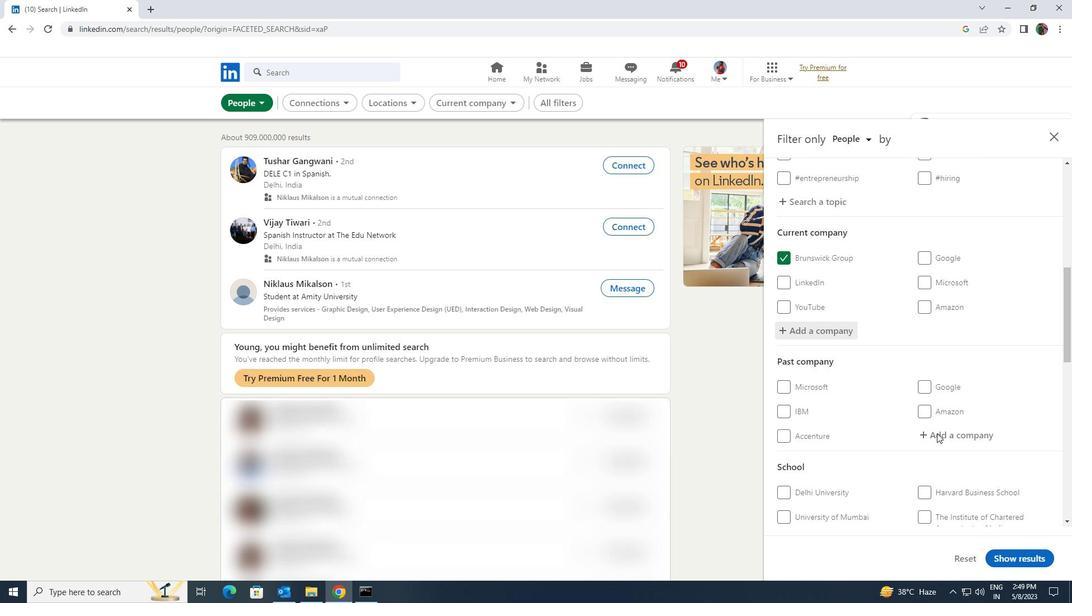 
Action: Mouse scrolled (937, 432) with delta (0, 0)
Screenshot: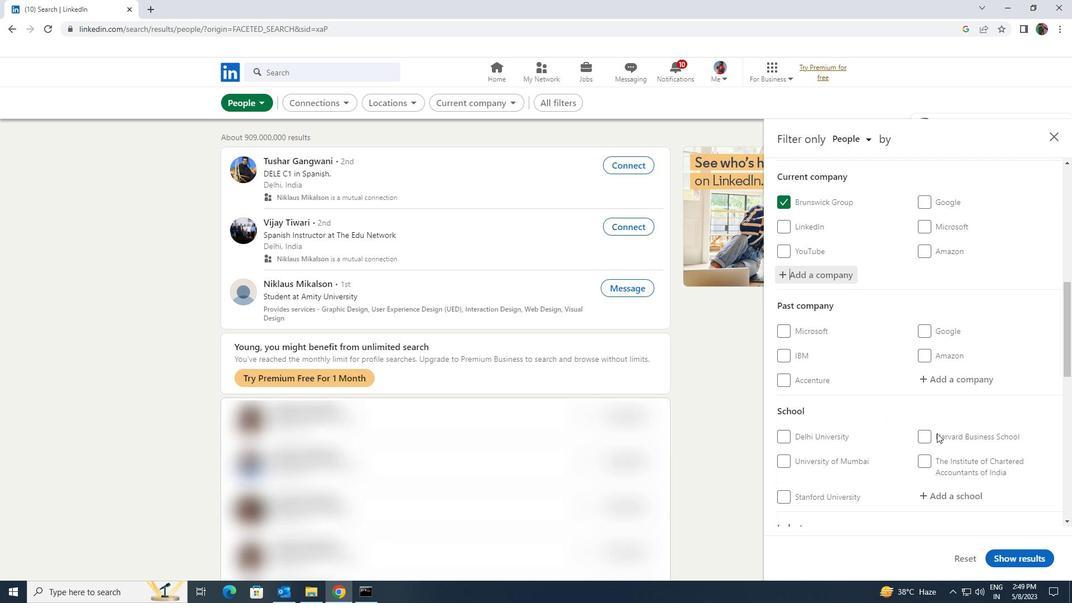 
Action: Mouse moved to (935, 440)
Screenshot: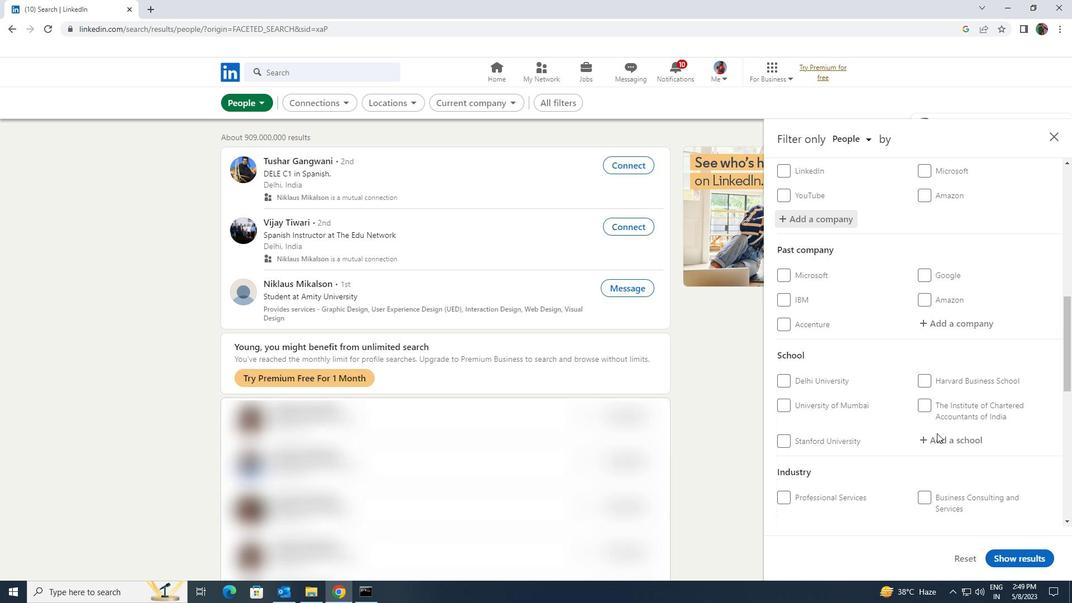 
Action: Mouse pressed left at (935, 440)
Screenshot: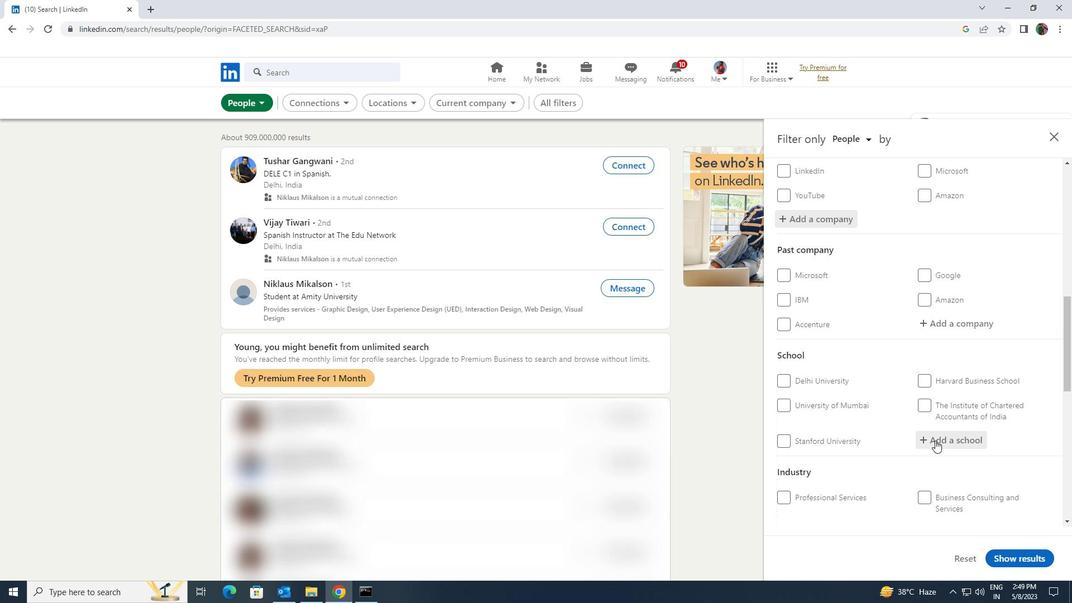 
Action: Key pressed <Key.shift>INSTITUTE<Key.space>OF<Key.space><Key.shift>TECHNOLOGY<Key.space><Key.shift>HY
Screenshot: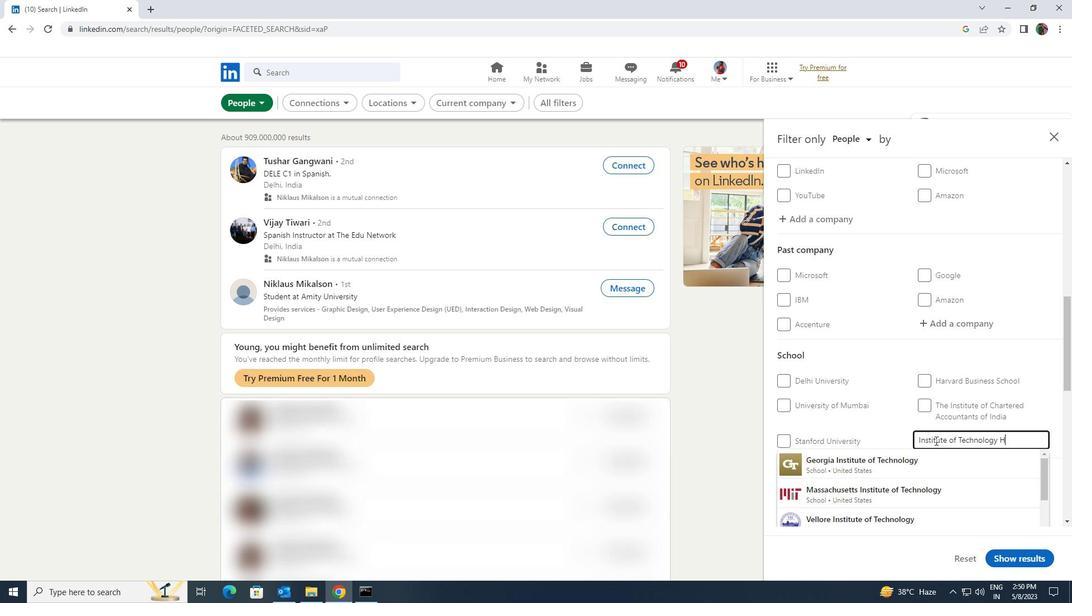 
Action: Mouse moved to (943, 461)
Screenshot: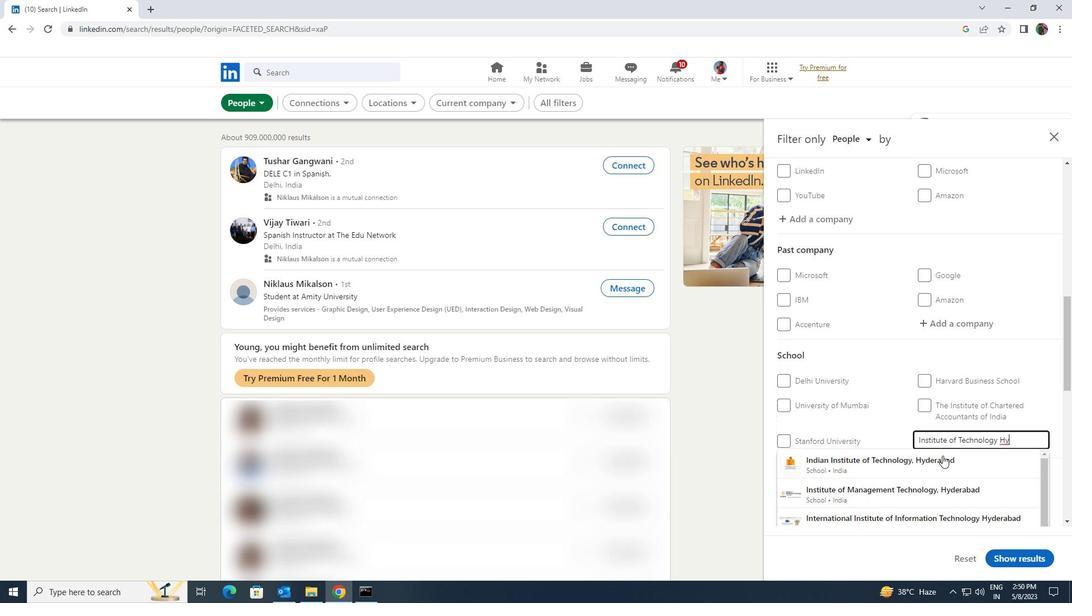 
Action: Mouse pressed left at (943, 461)
Screenshot: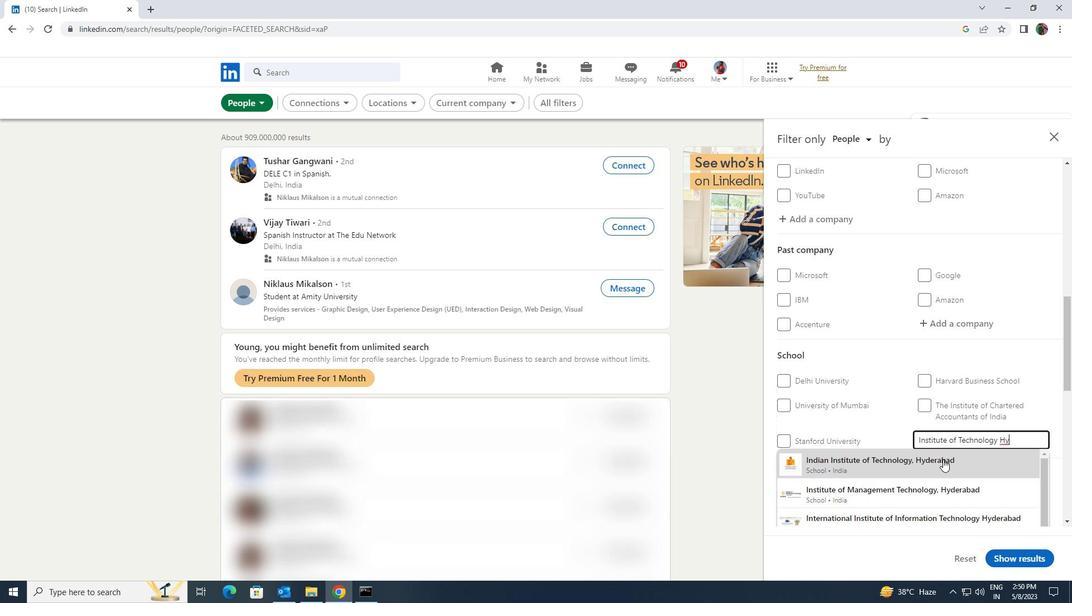 
Action: Mouse scrolled (943, 460) with delta (0, 0)
Screenshot: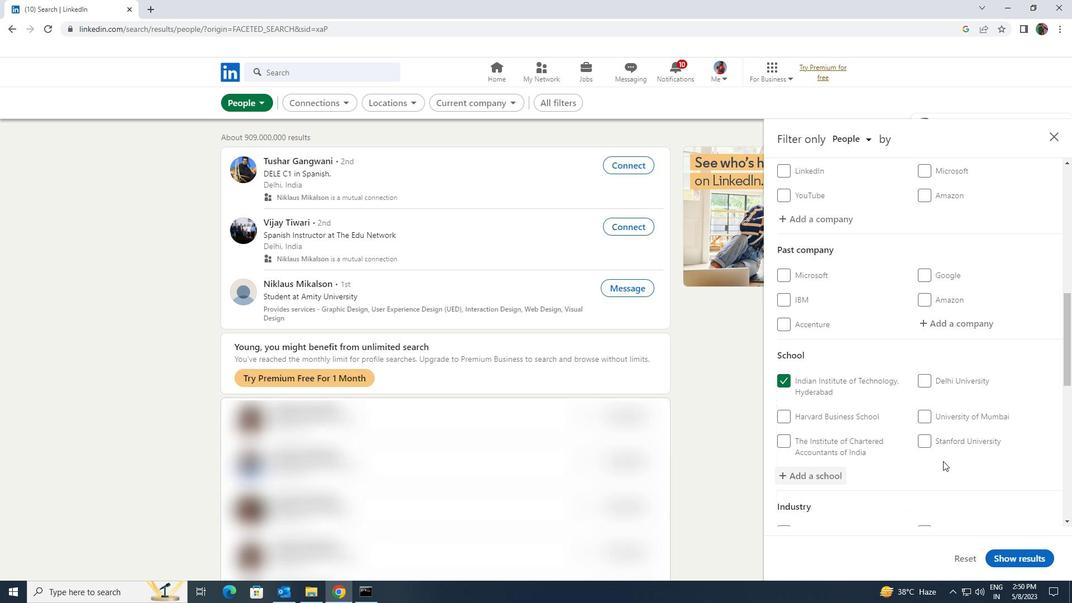 
Action: Mouse scrolled (943, 460) with delta (0, 0)
Screenshot: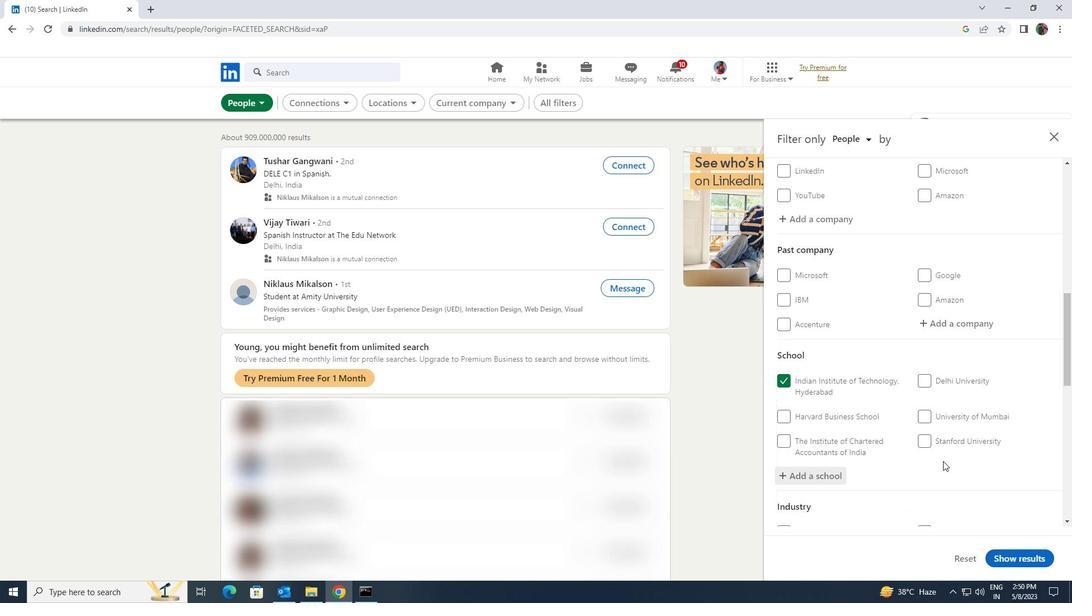 
Action: Mouse scrolled (943, 460) with delta (0, 0)
Screenshot: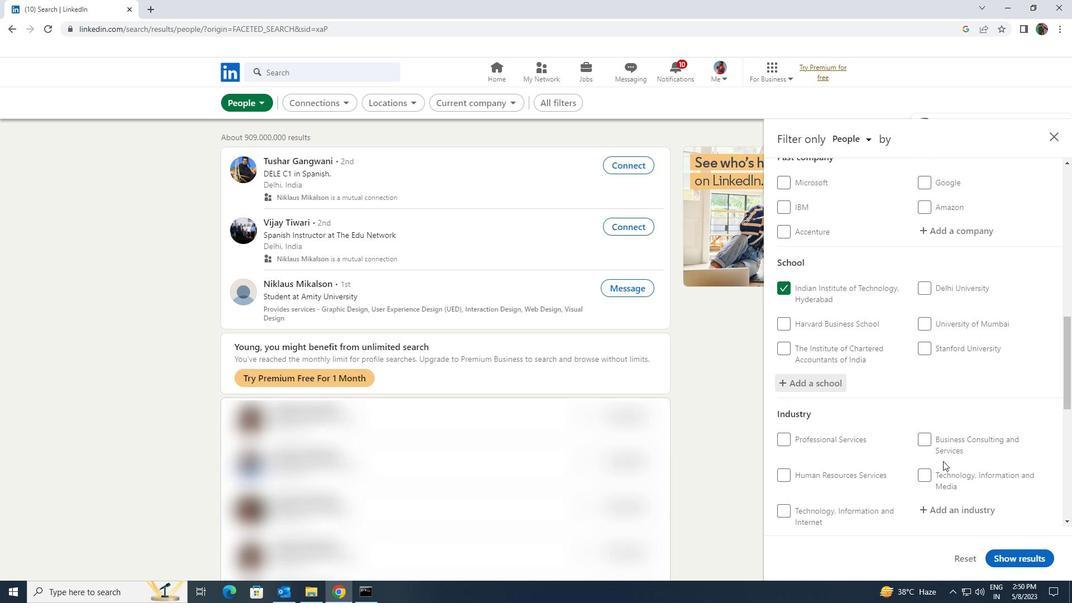 
Action: Mouse moved to (947, 436)
Screenshot: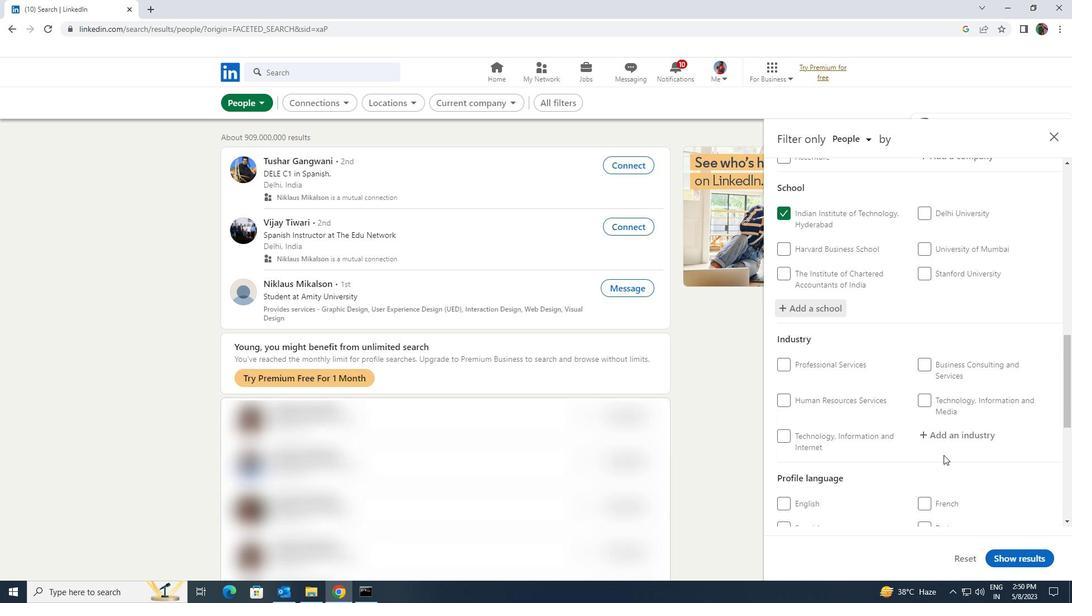 
Action: Mouse pressed left at (947, 436)
Screenshot: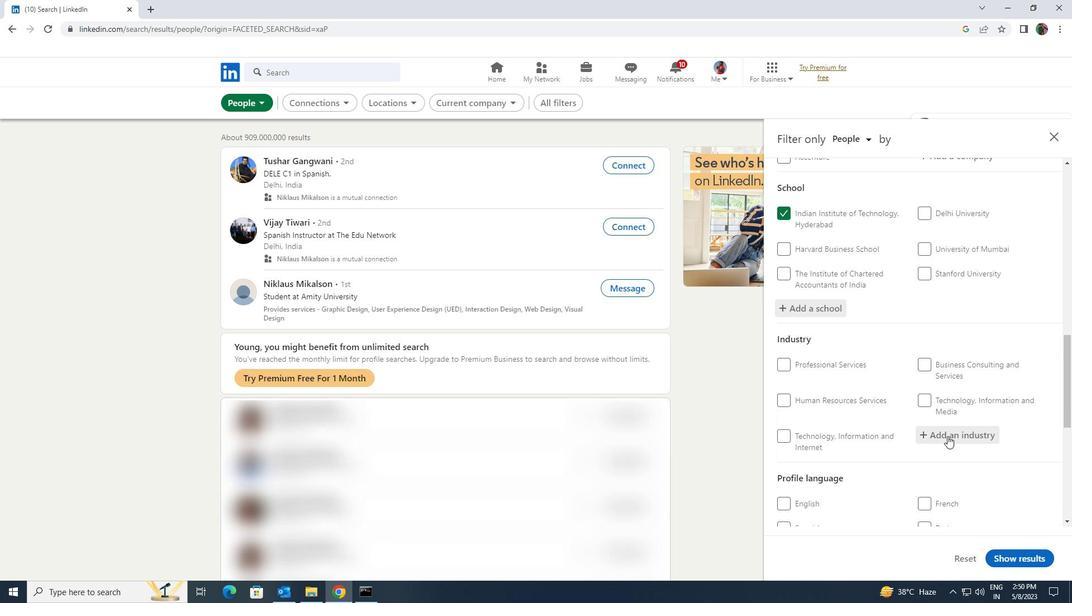 
Action: Key pressed <Key.shift><Key.shift><Key.shift><Key.shift>SKIING
Screenshot: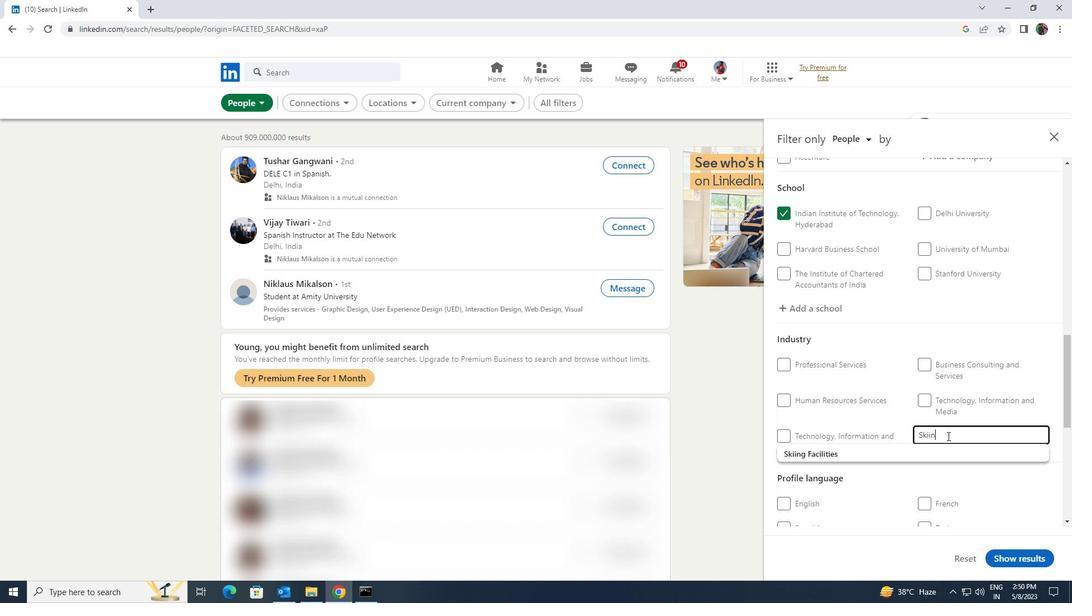 
Action: Mouse moved to (948, 449)
Screenshot: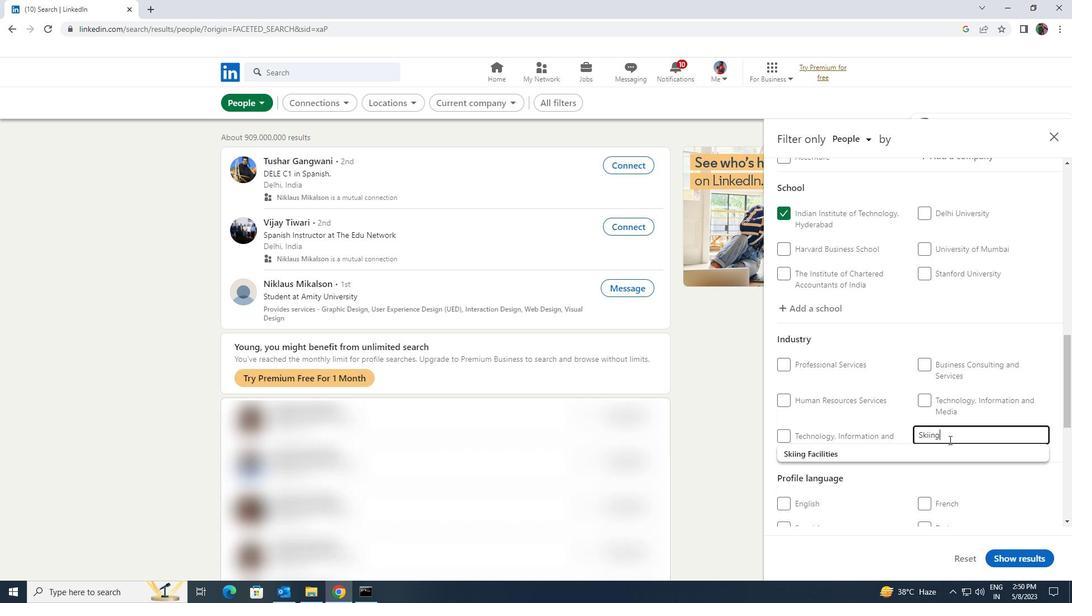 
Action: Mouse pressed left at (948, 449)
Screenshot: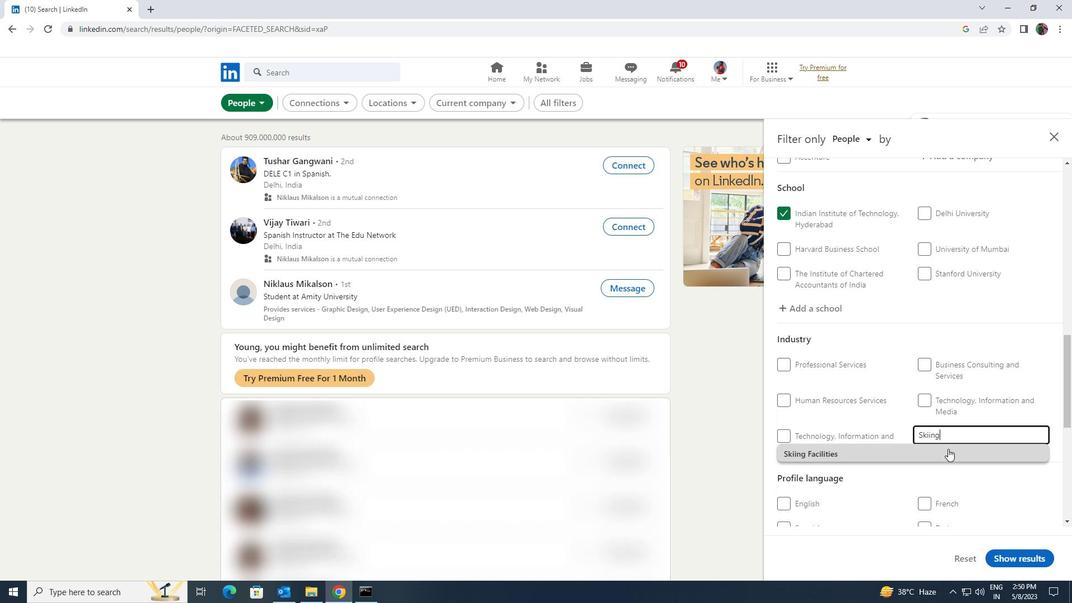 
Action: Mouse scrolled (948, 448) with delta (0, 0)
Screenshot: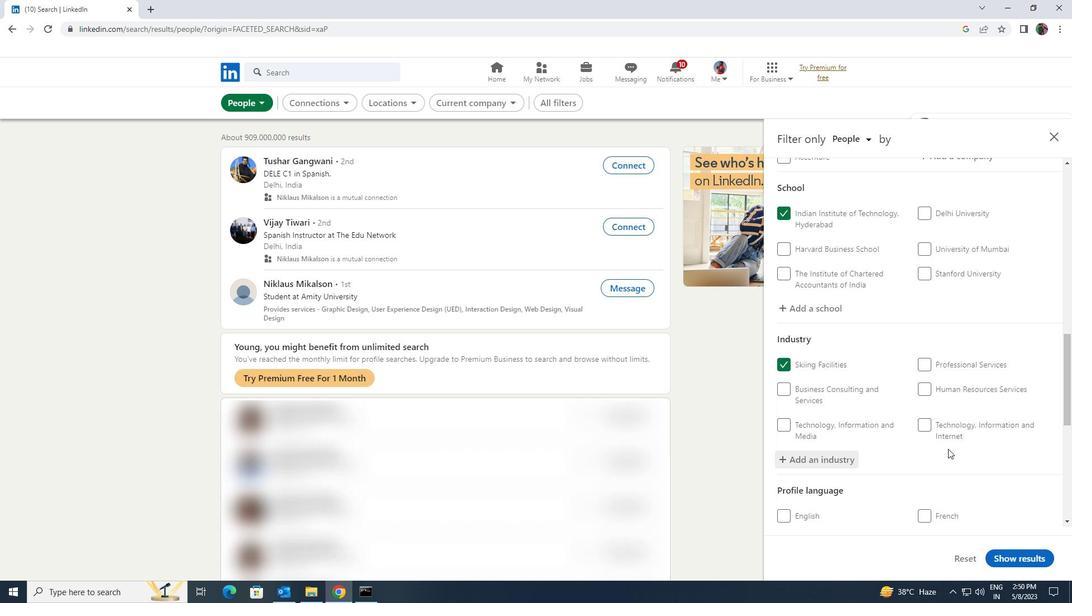 
Action: Mouse scrolled (948, 448) with delta (0, 0)
Screenshot: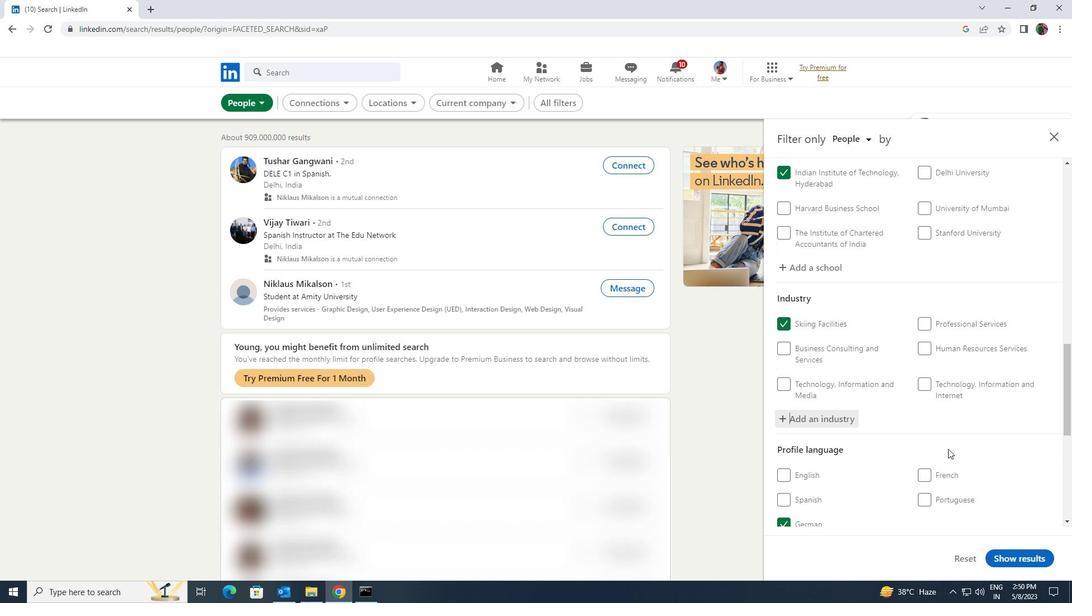 
Action: Mouse scrolled (948, 448) with delta (0, 0)
Screenshot: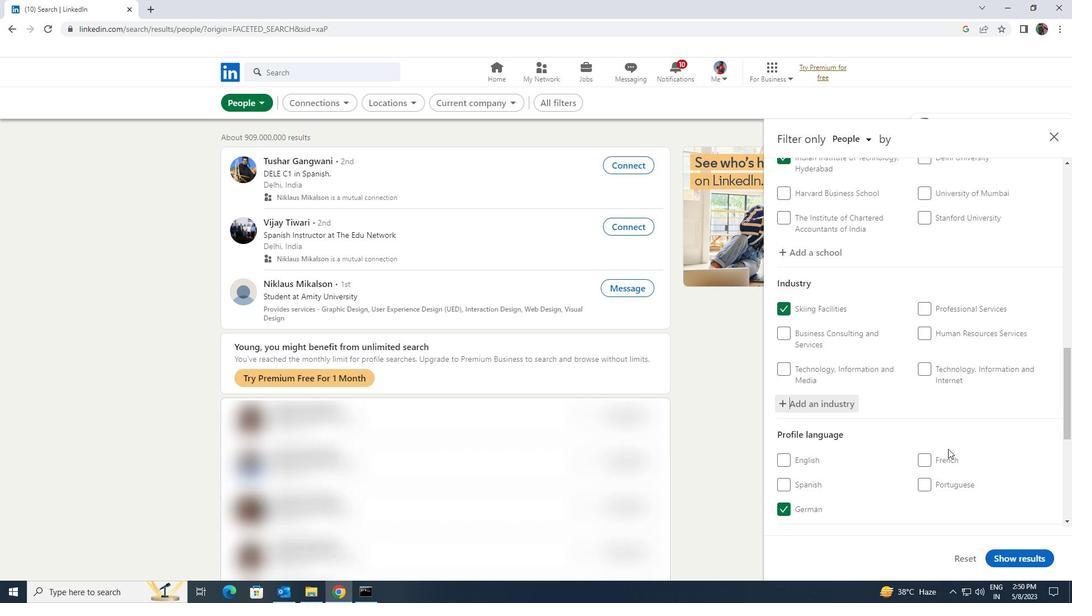 
Action: Mouse scrolled (948, 448) with delta (0, 0)
Screenshot: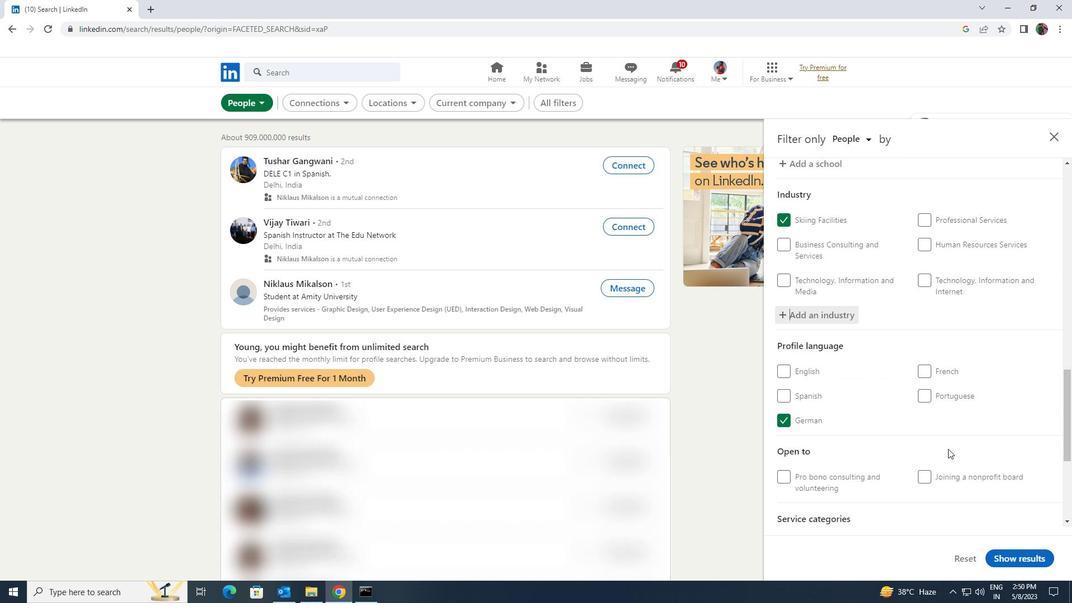 
Action: Mouse scrolled (948, 448) with delta (0, 0)
Screenshot: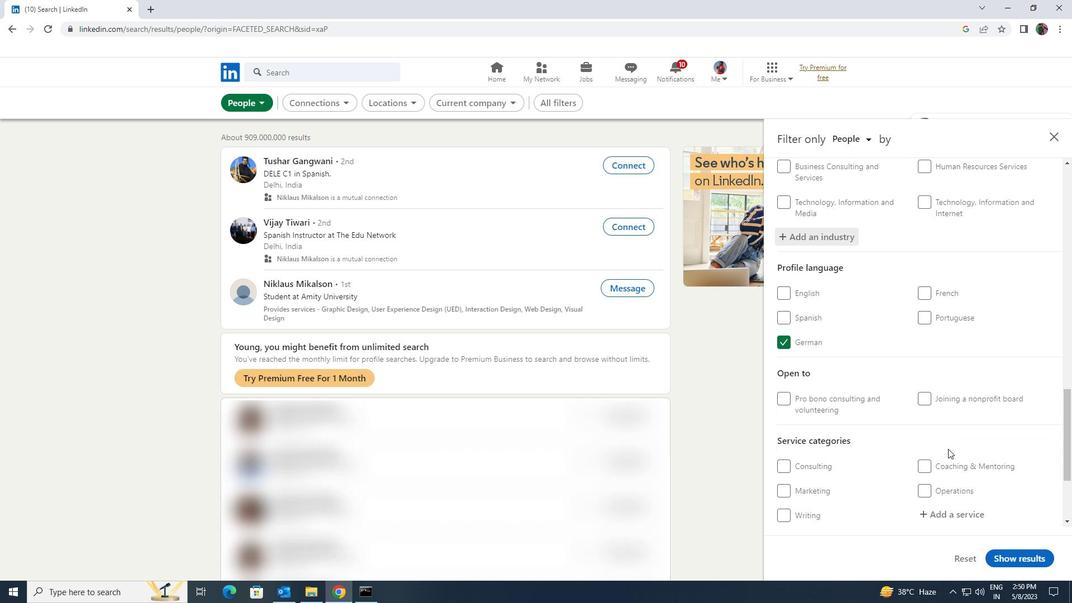 
Action: Mouse scrolled (948, 448) with delta (0, 0)
Screenshot: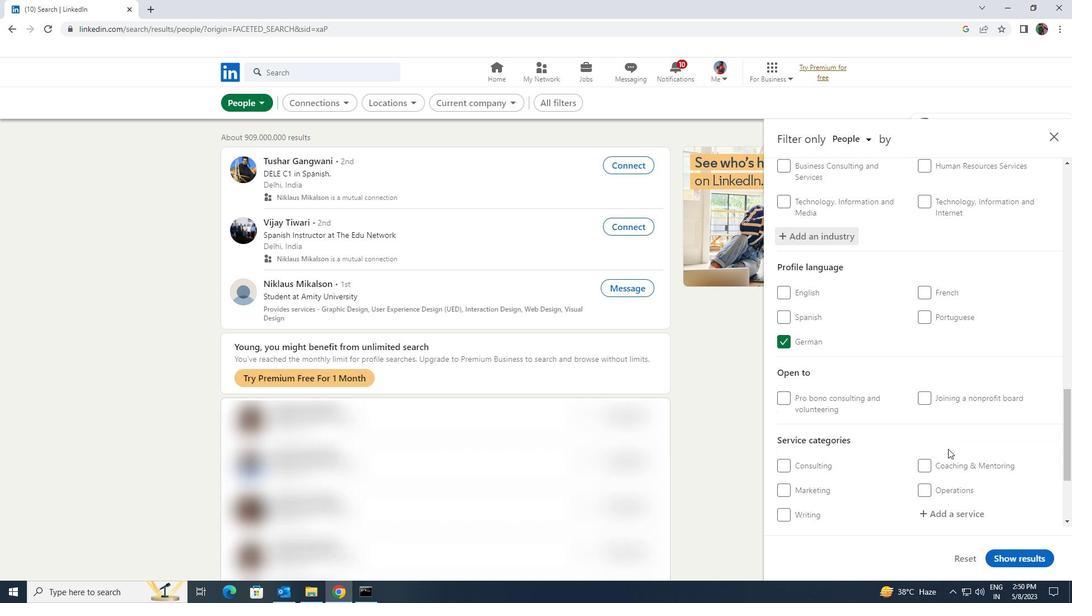 
Action: Mouse moved to (948, 409)
Screenshot: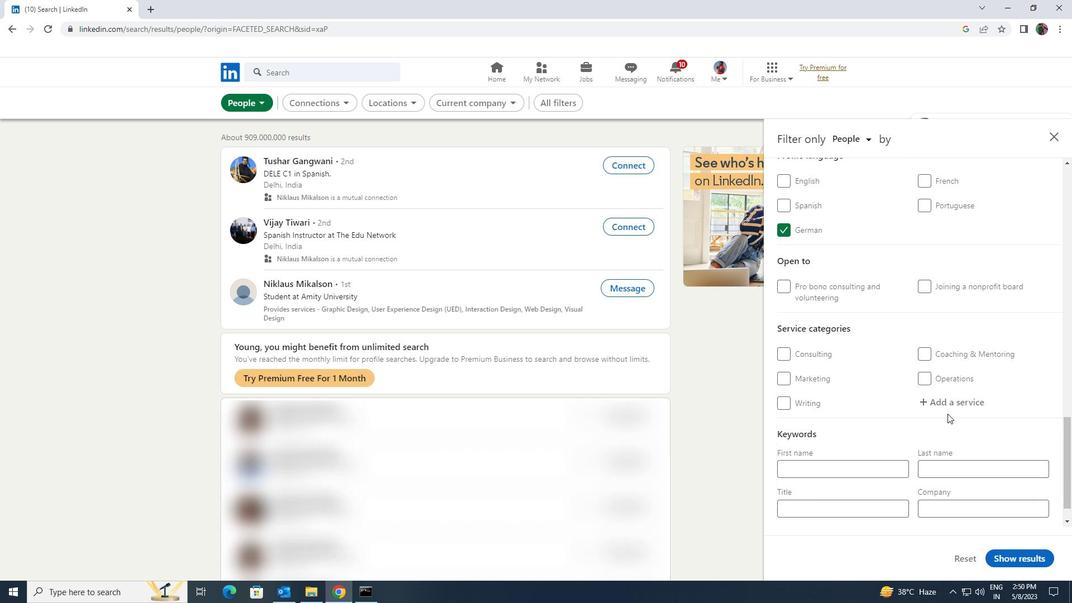 
Action: Mouse pressed left at (948, 409)
Screenshot: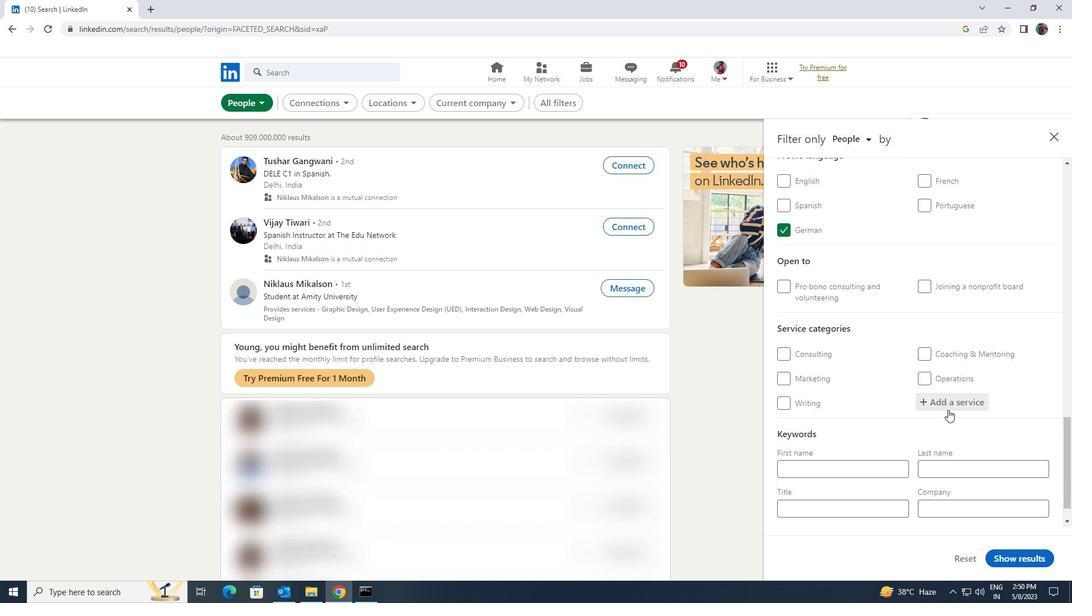 
Action: Key pressed <Key.shift><Key.shift><Key.shift><Key.shift><Key.shift><Key.shift><Key.shift><Key.shift><Key.shift><Key.shift><Key.shift><Key.shift><Key.shift>ANIMATION<Key.shift><Key.shift><Key.shift><Key.shift><Key.shift><Key.shift><Key.shift><Key.shift><Key.shift>ARCHITECTURE
Screenshot: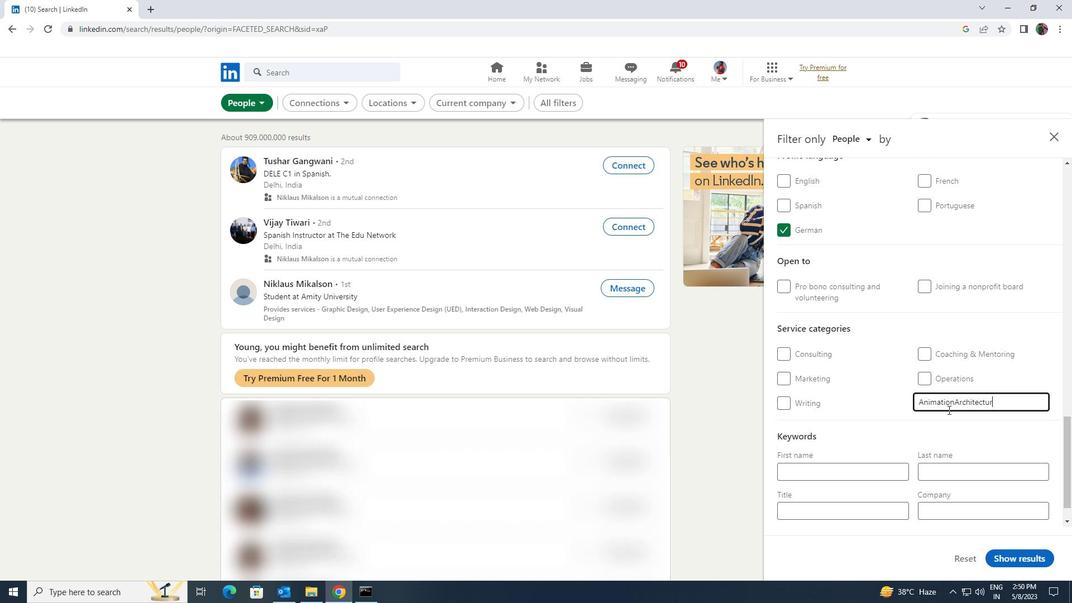 
Action: Mouse moved to (945, 411)
Screenshot: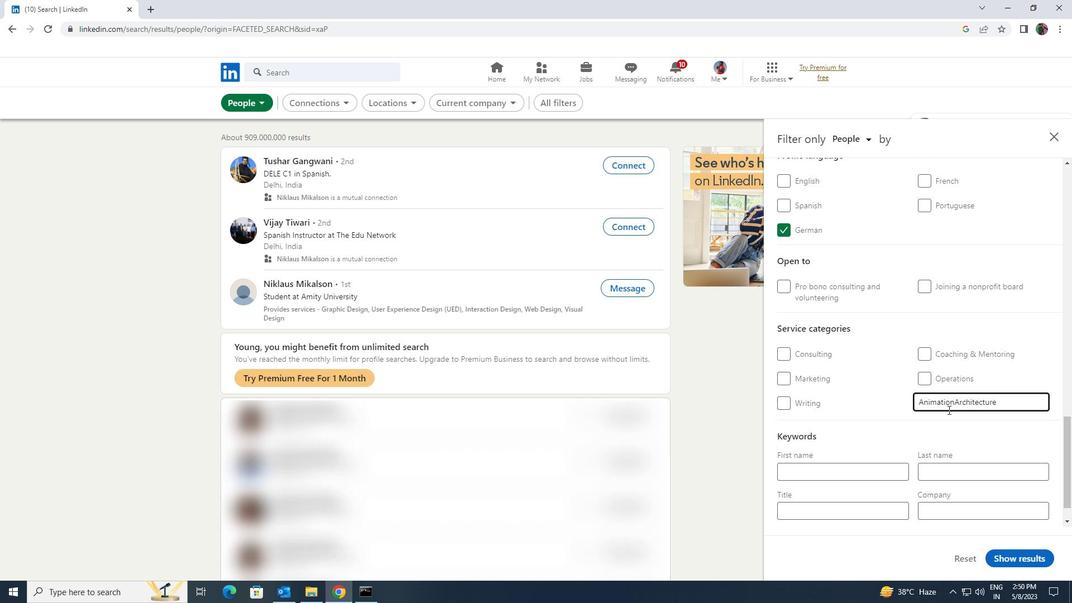 
Action: Mouse scrolled (945, 410) with delta (0, 0)
Screenshot: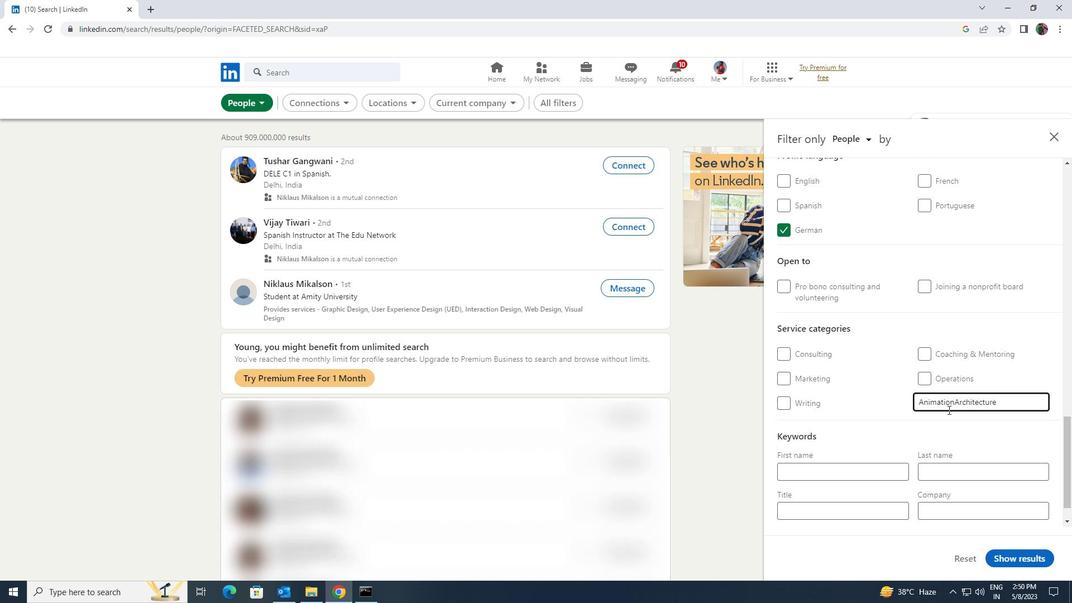 
Action: Mouse scrolled (945, 410) with delta (0, 0)
Screenshot: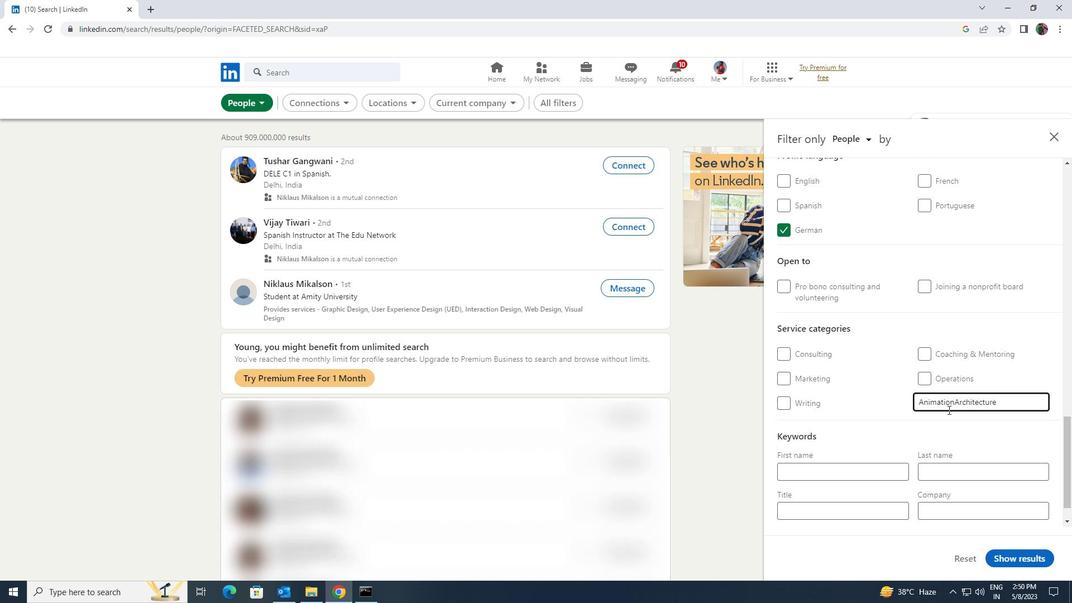 
Action: Mouse moved to (881, 476)
Screenshot: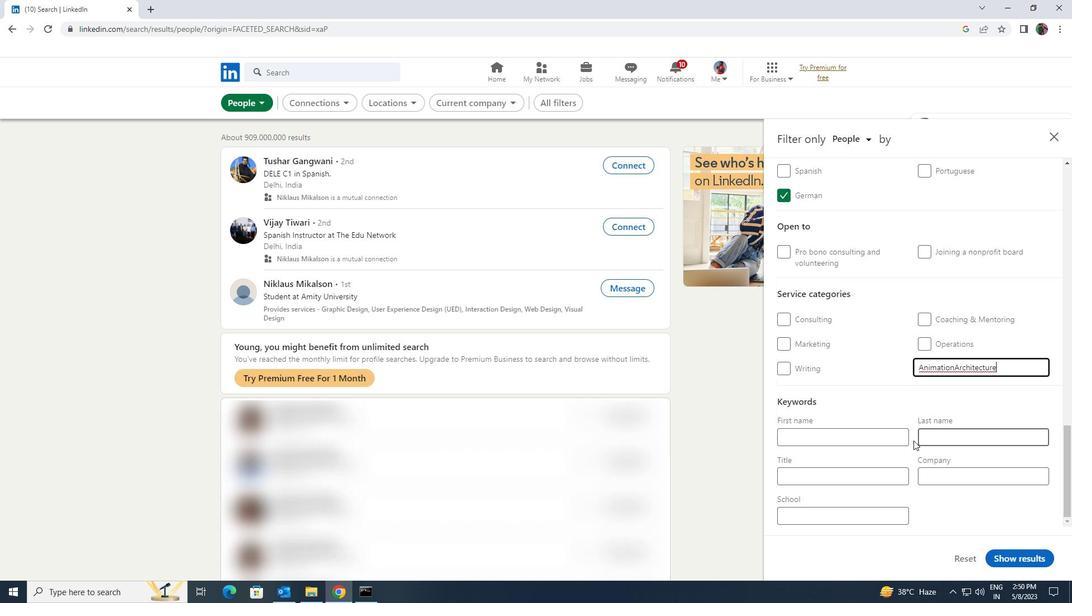 
Action: Mouse pressed left at (881, 476)
Screenshot: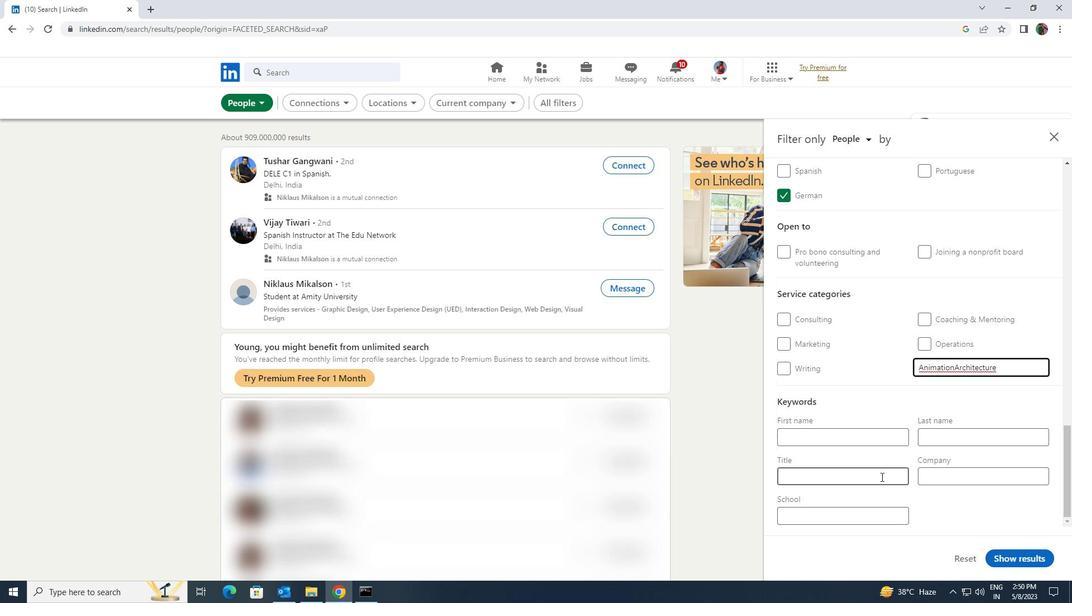 
Action: Key pressed <Key.shift><Key.shift><Key.shift><Key.shift><Key.shift><Key.shift><Key.shift><Key.shift><Key.shift><Key.shift>HEAD
Screenshot: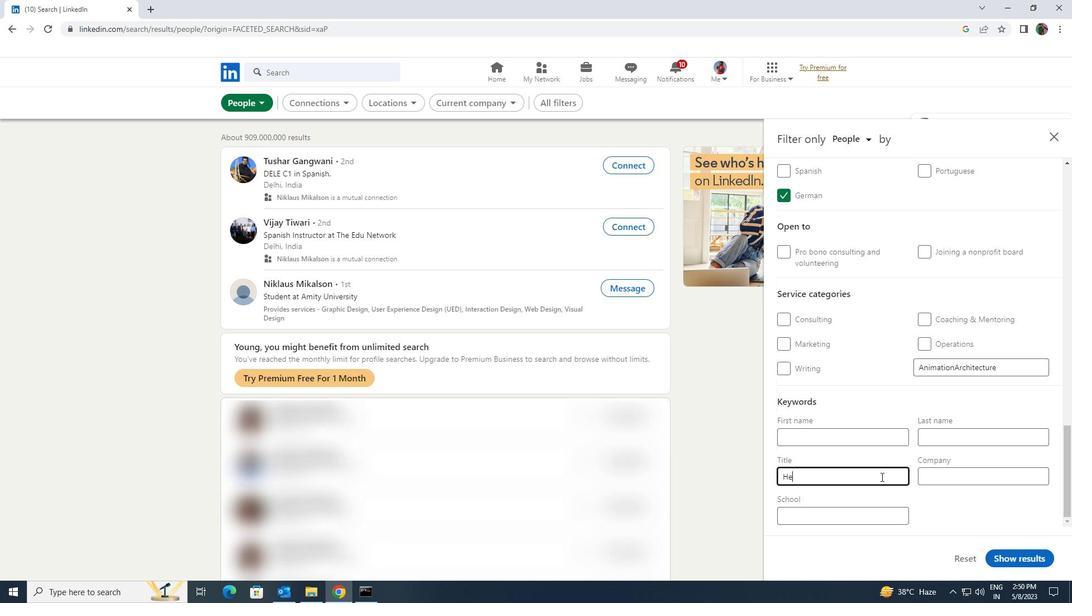 
Action: Mouse moved to (1001, 555)
Screenshot: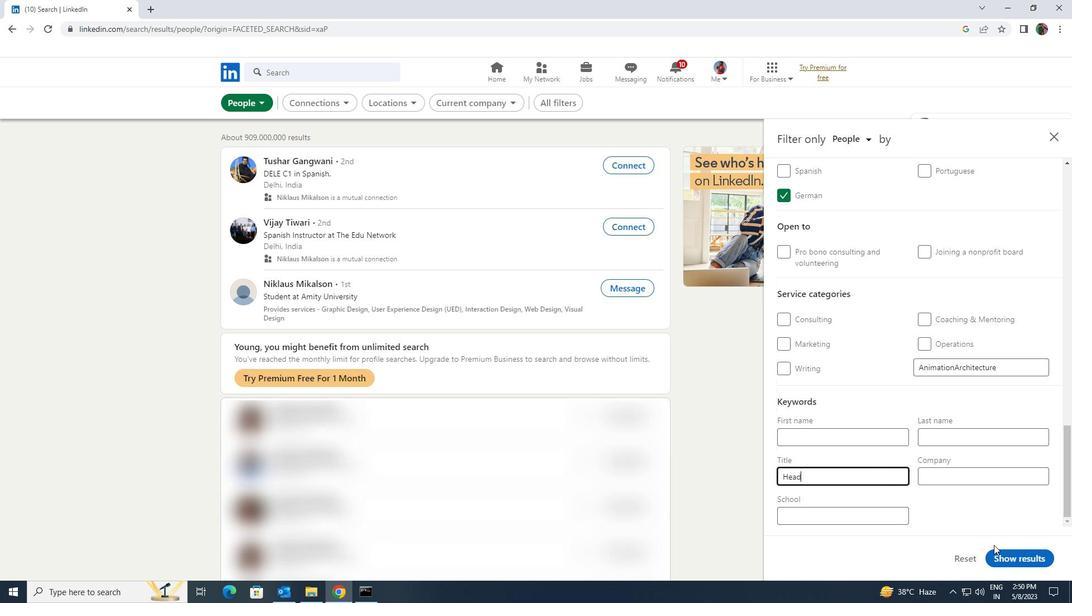 
Action: Mouse pressed left at (1001, 555)
Screenshot: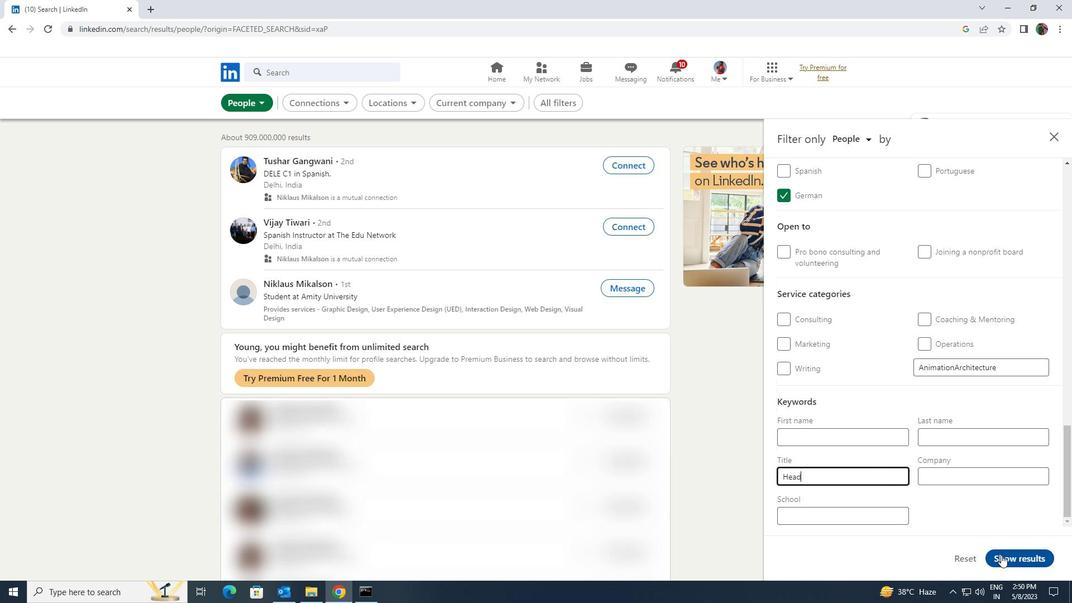 
